 Task: Look for space in Vyatskiye Polyany, Russia from 1st August, 2023 to 5th August, 2023 for 1 adult in price range Rs.6000 to Rs.15000. Place can be entire place with 1  bedroom having 1 bed and 1 bathroom. Property type can be house, flat, guest house. Amenities needed are: wifi. Booking option can be shelf check-in. Required host language is English.
Action: Mouse moved to (429, 107)
Screenshot: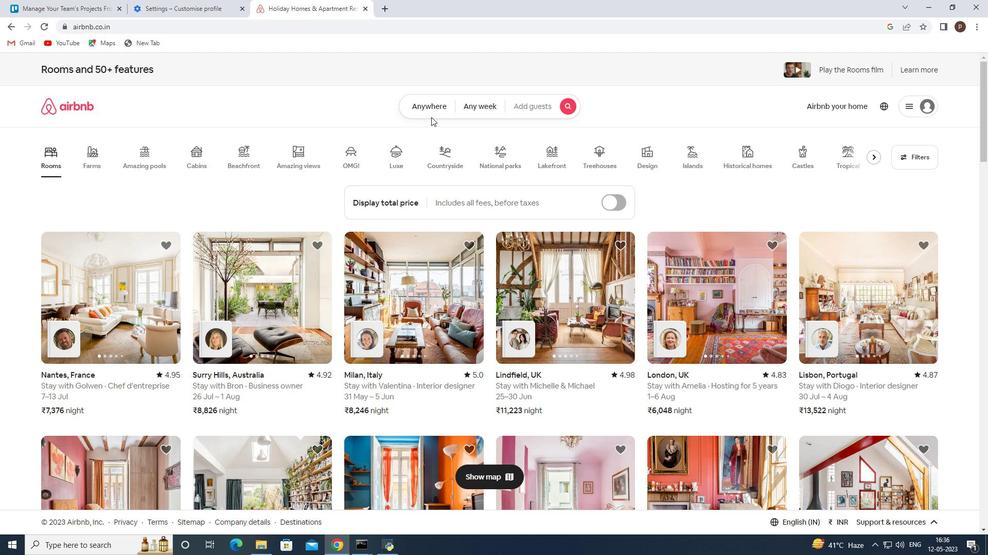 
Action: Mouse pressed left at (429, 107)
Screenshot: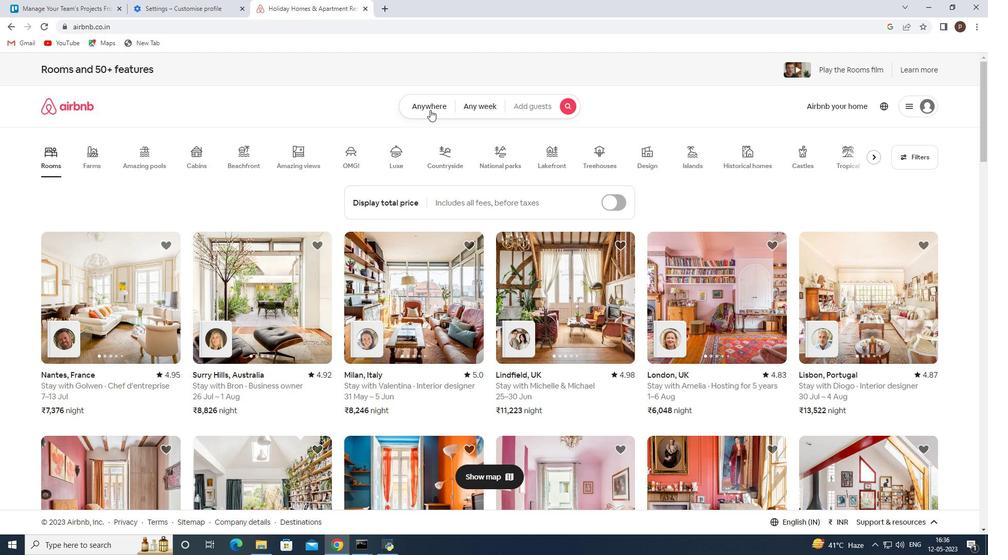 
Action: Mouse moved to (348, 146)
Screenshot: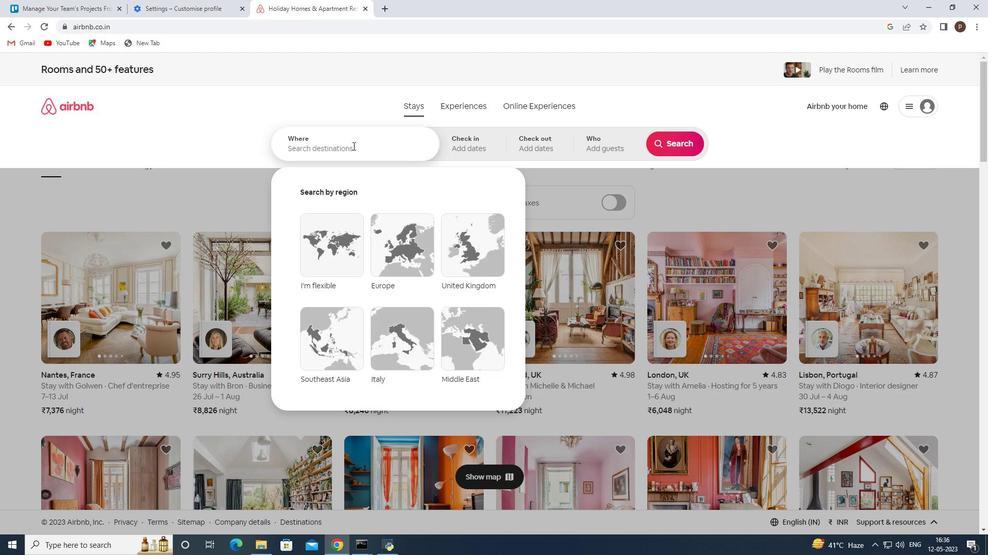 
Action: Mouse pressed left at (348, 146)
Screenshot: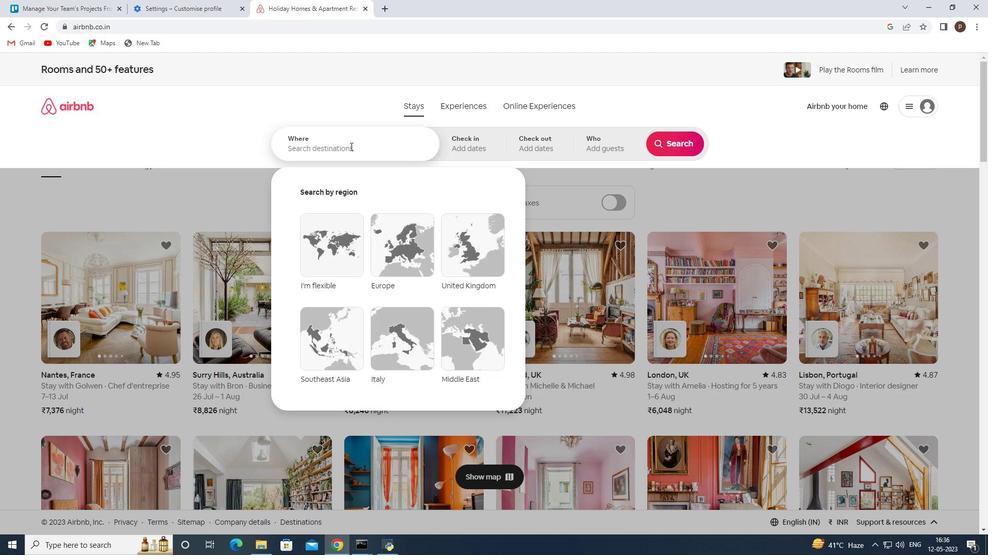 
Action: Key pressed <Key.caps_lock>V<Key.caps_lock>yatskiye<Key.space><Key.caps_lock>P<Key.caps_lock>olyany,<Key.space><Key.caps_lock>R<Key.caps_lock>ussia<Key.space><Key.enter>
Screenshot: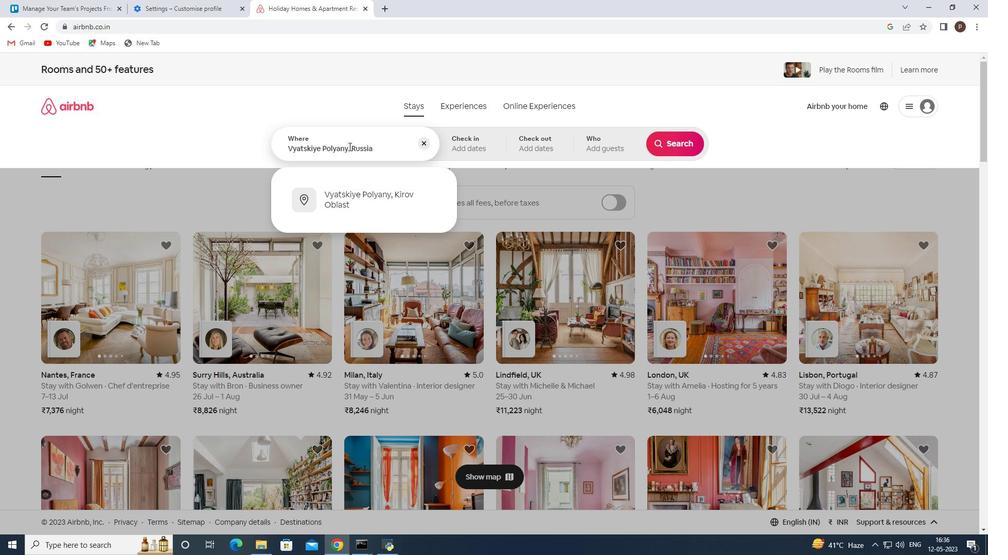 
Action: Mouse moved to (674, 224)
Screenshot: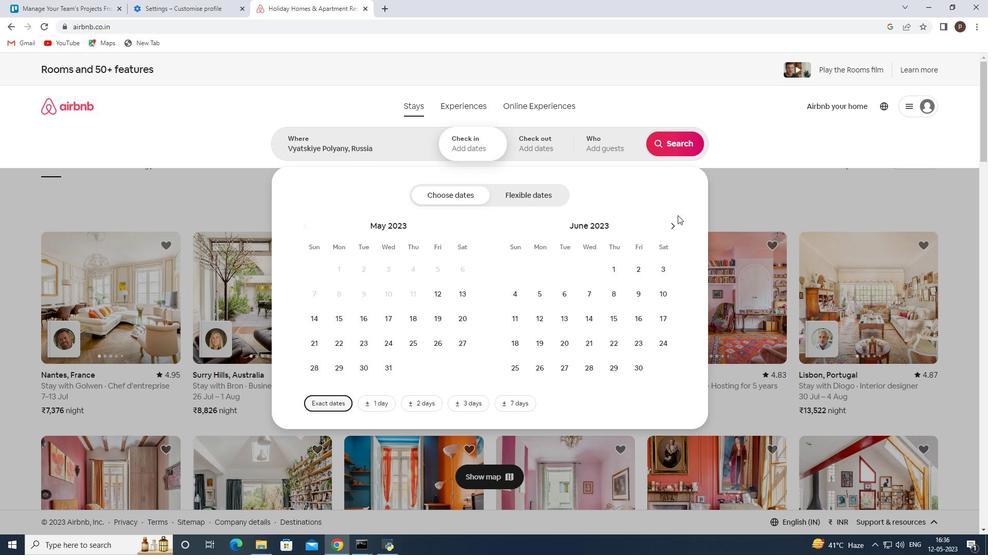 
Action: Mouse pressed left at (674, 224)
Screenshot: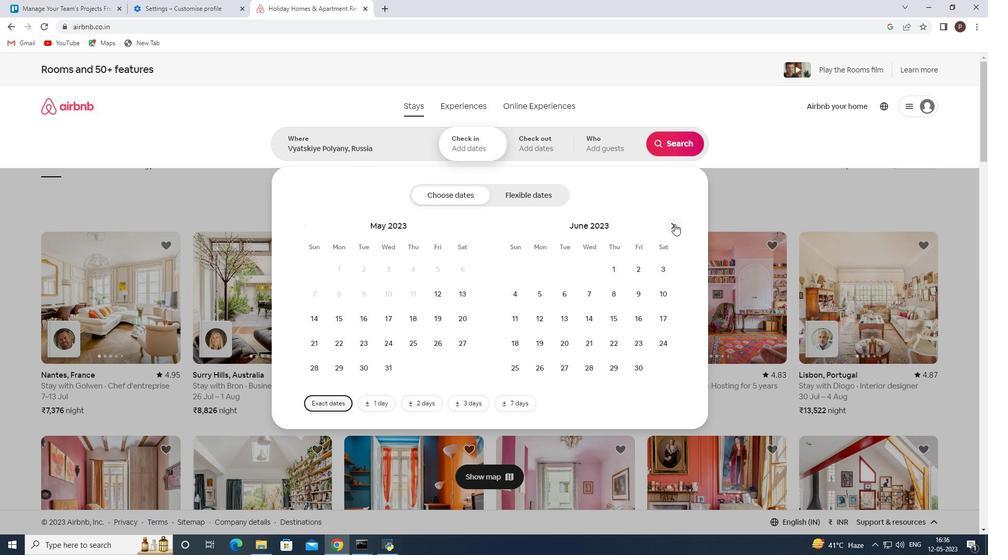 
Action: Mouse pressed left at (674, 224)
Screenshot: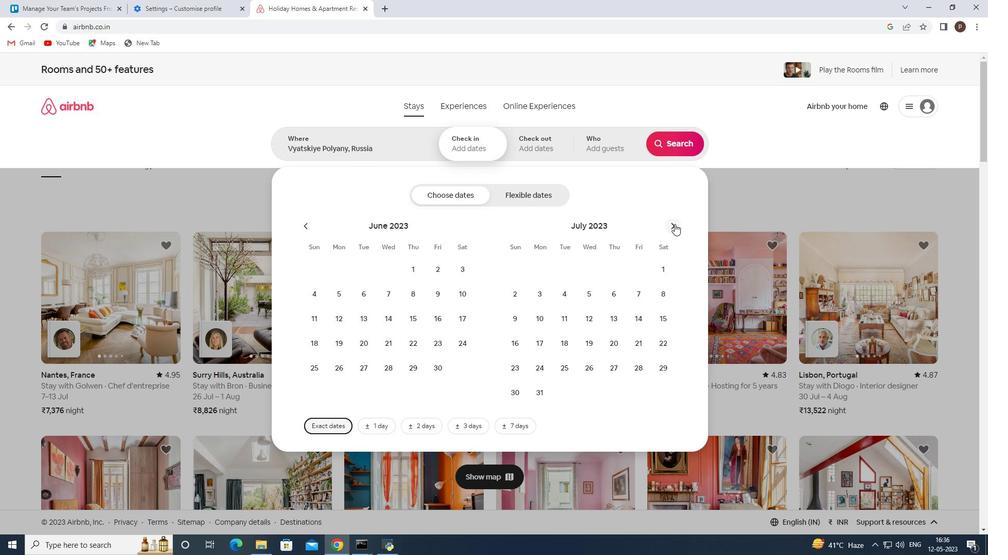 
Action: Mouse moved to (559, 265)
Screenshot: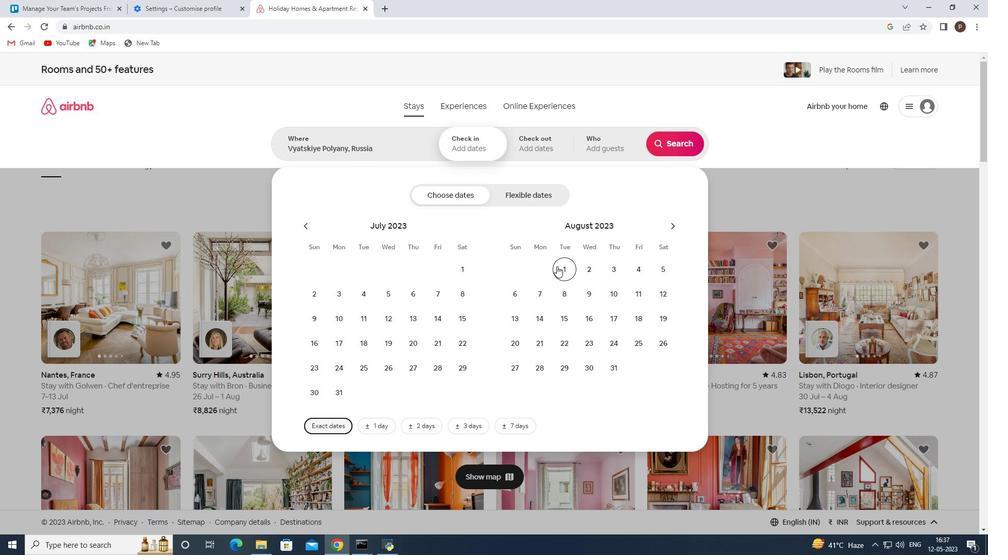 
Action: Mouse pressed left at (559, 265)
Screenshot: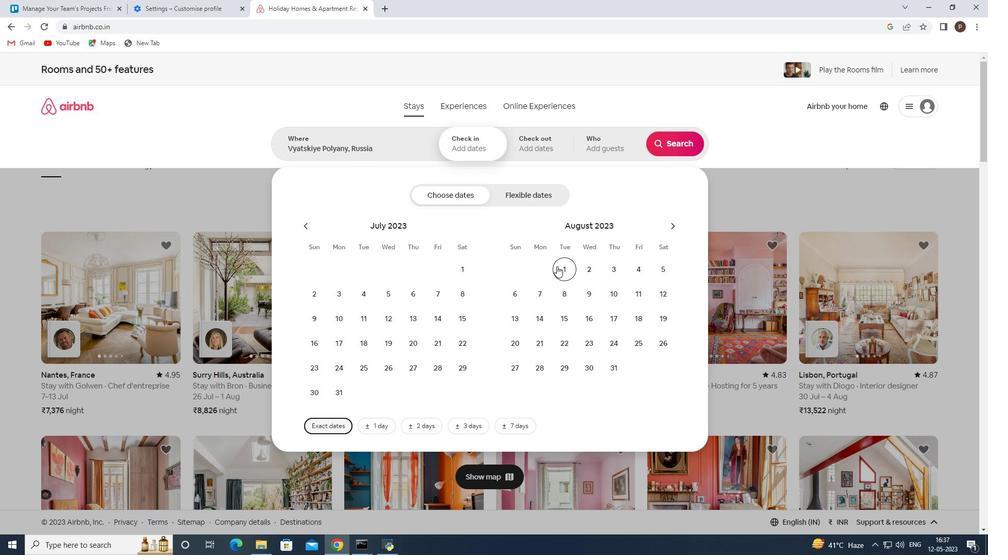 
Action: Mouse moved to (667, 268)
Screenshot: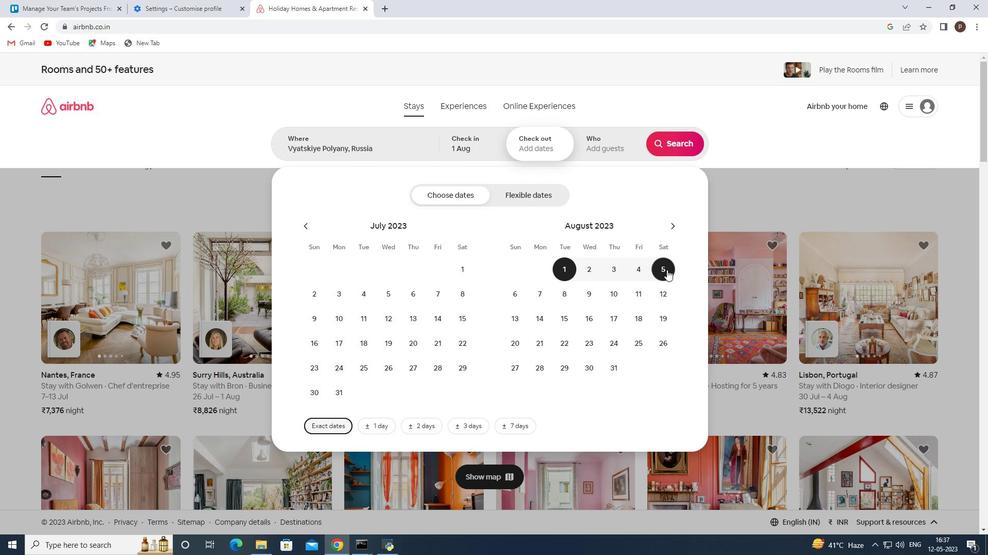 
Action: Mouse pressed left at (667, 268)
Screenshot: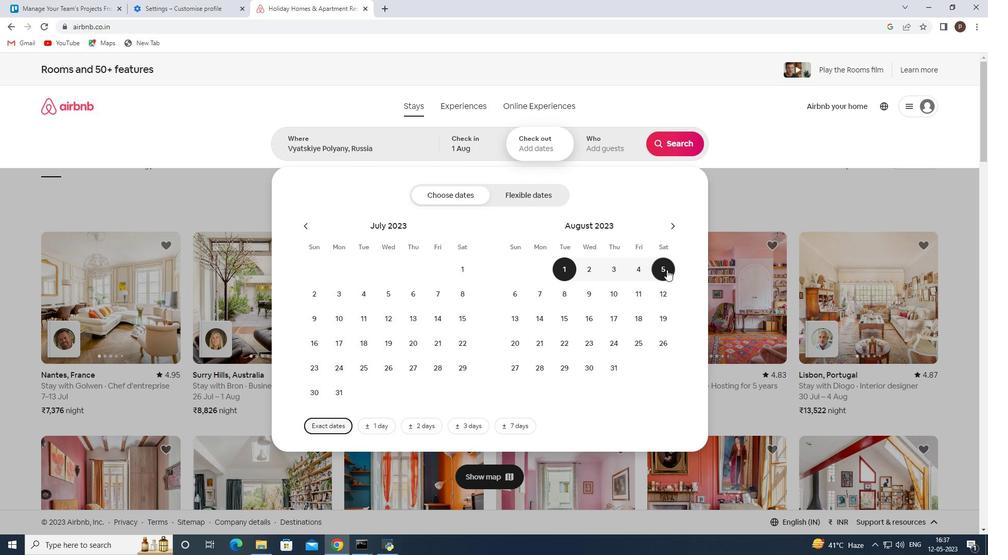 
Action: Mouse moved to (610, 143)
Screenshot: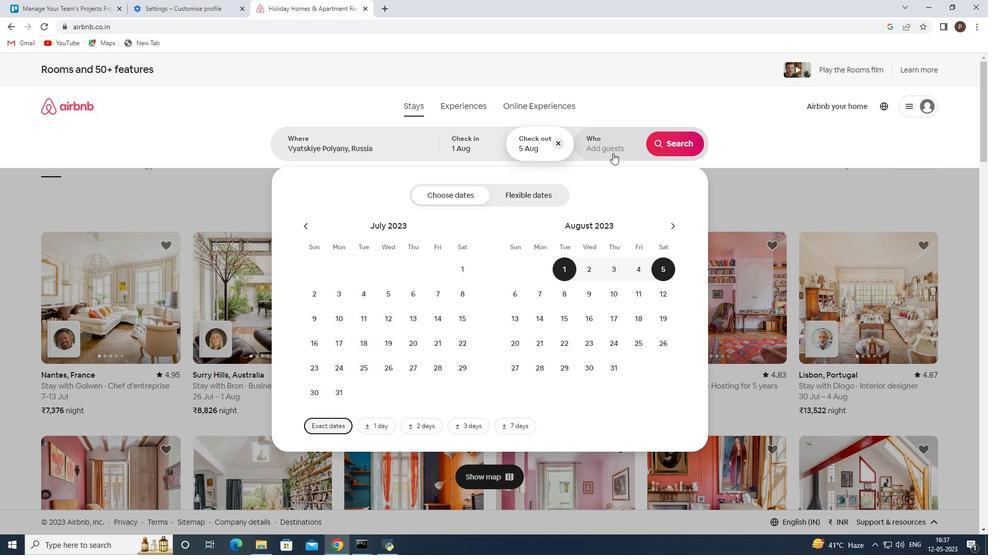 
Action: Mouse pressed left at (610, 143)
Screenshot: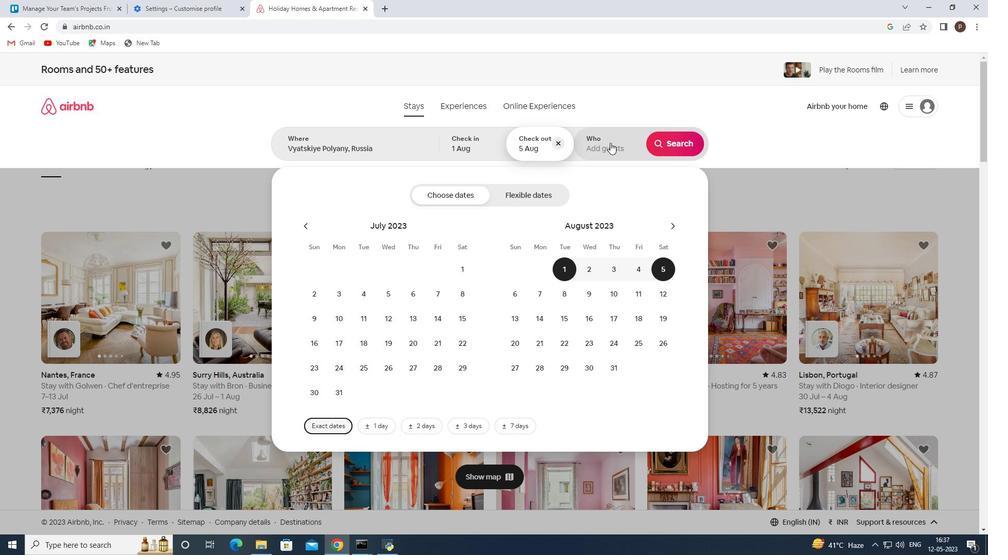
Action: Mouse moved to (682, 192)
Screenshot: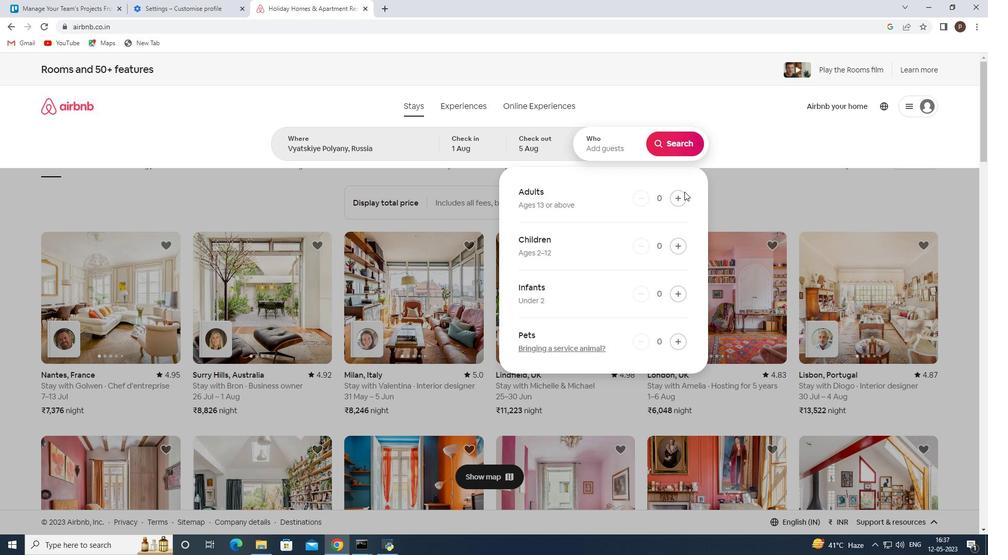 
Action: Mouse pressed left at (682, 192)
Screenshot: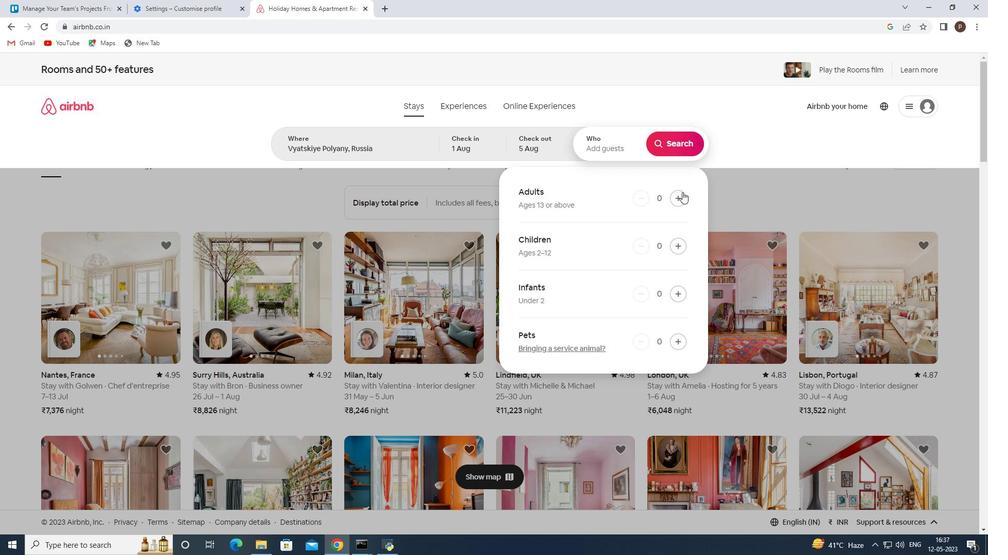 
Action: Mouse moved to (674, 142)
Screenshot: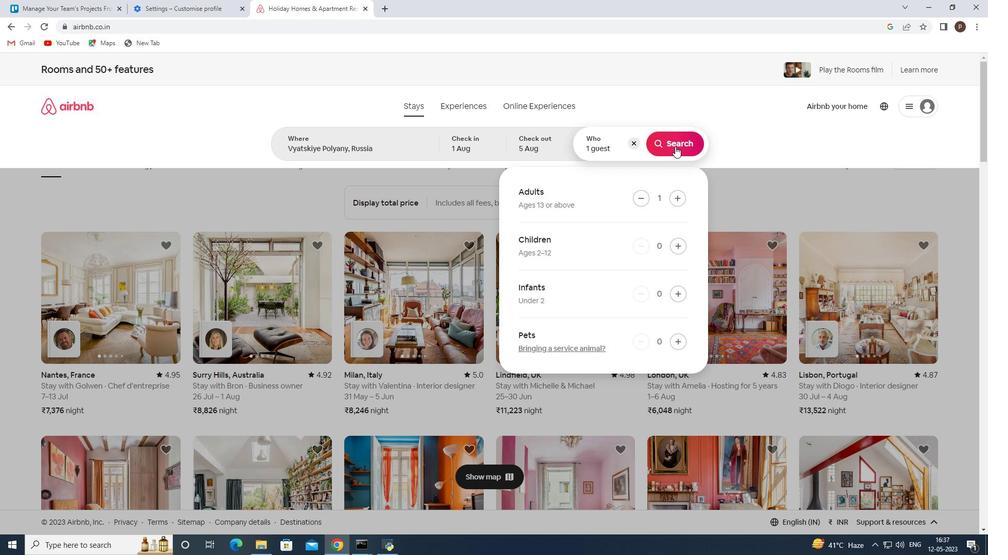 
Action: Mouse pressed left at (674, 142)
Screenshot: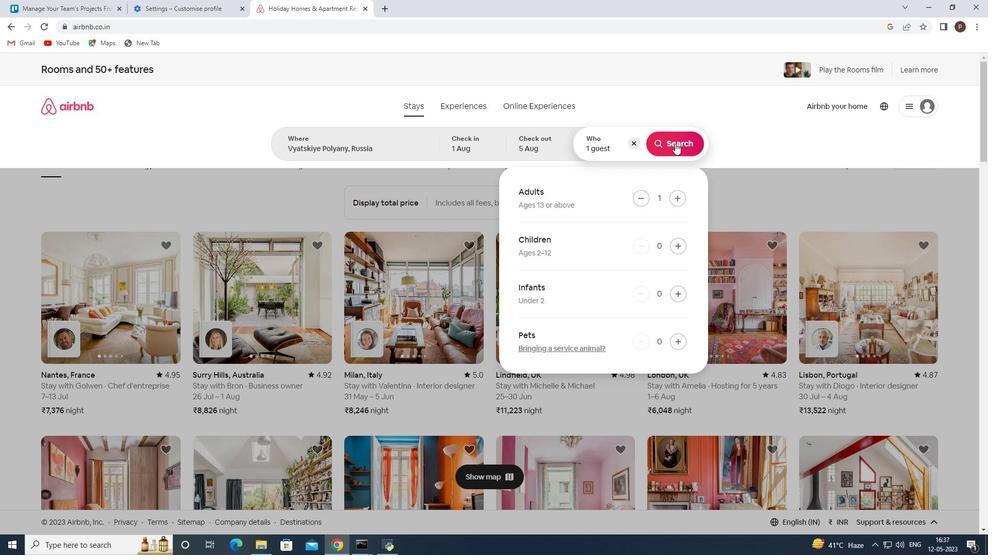 
Action: Mouse moved to (930, 107)
Screenshot: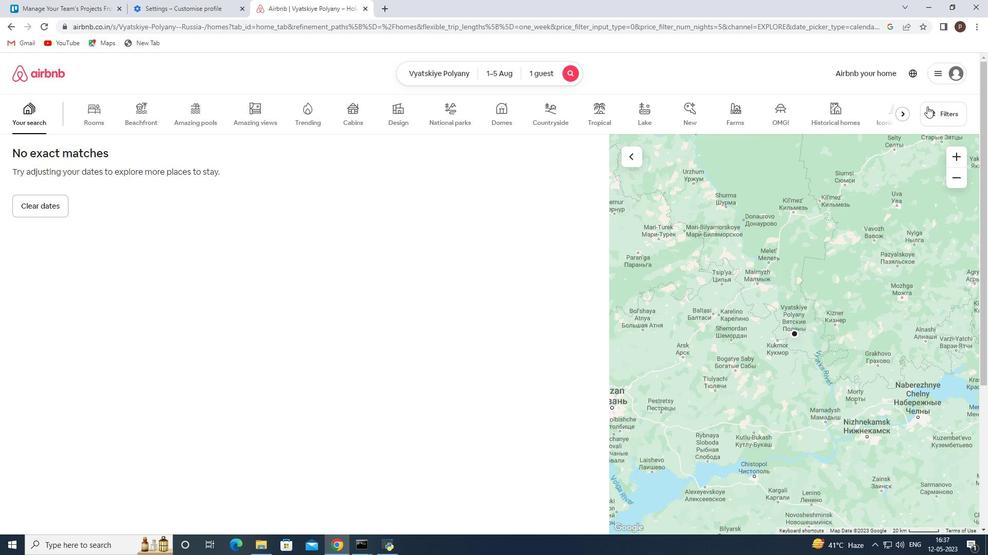 
Action: Mouse pressed left at (930, 107)
Screenshot: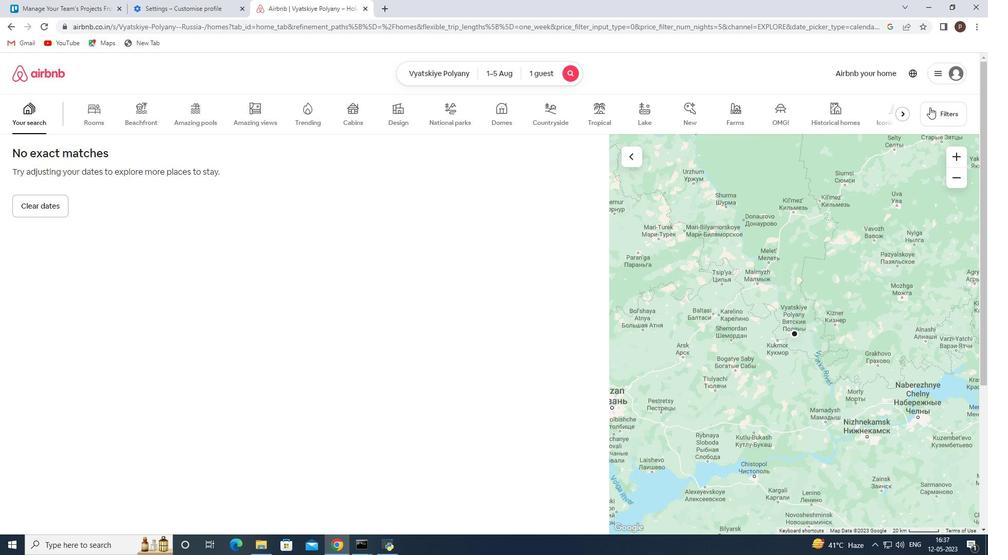
Action: Mouse moved to (341, 370)
Screenshot: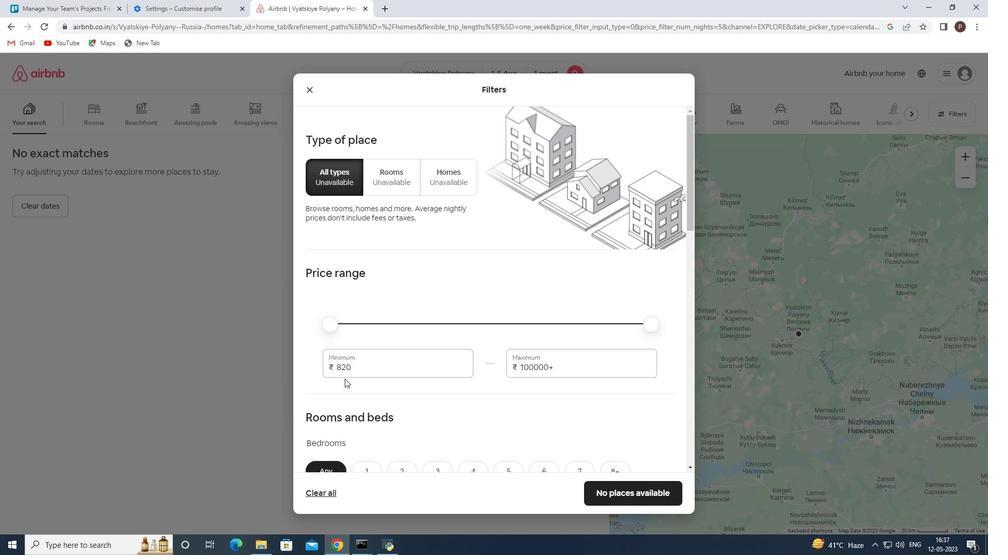 
Action: Mouse pressed left at (341, 370)
Screenshot: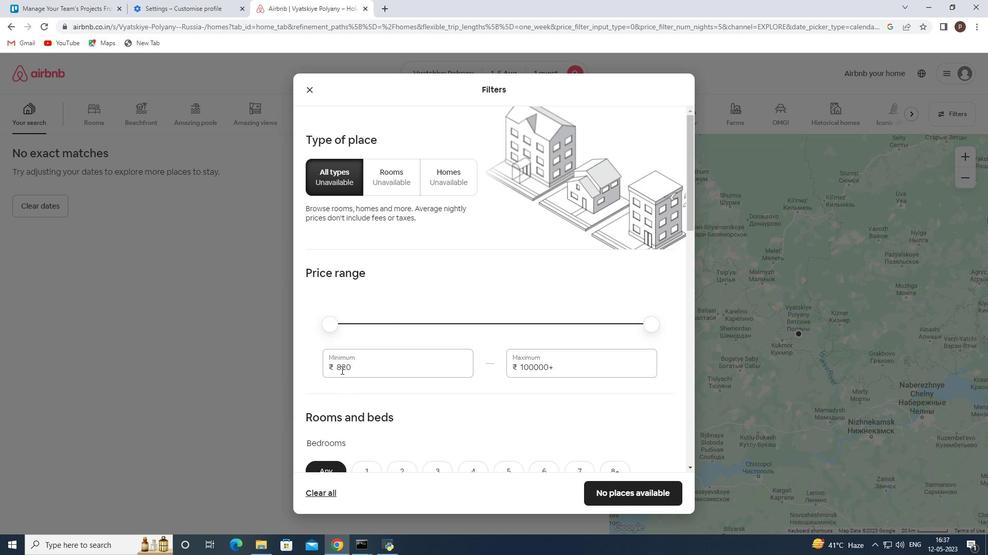 
Action: Mouse pressed left at (341, 370)
Screenshot: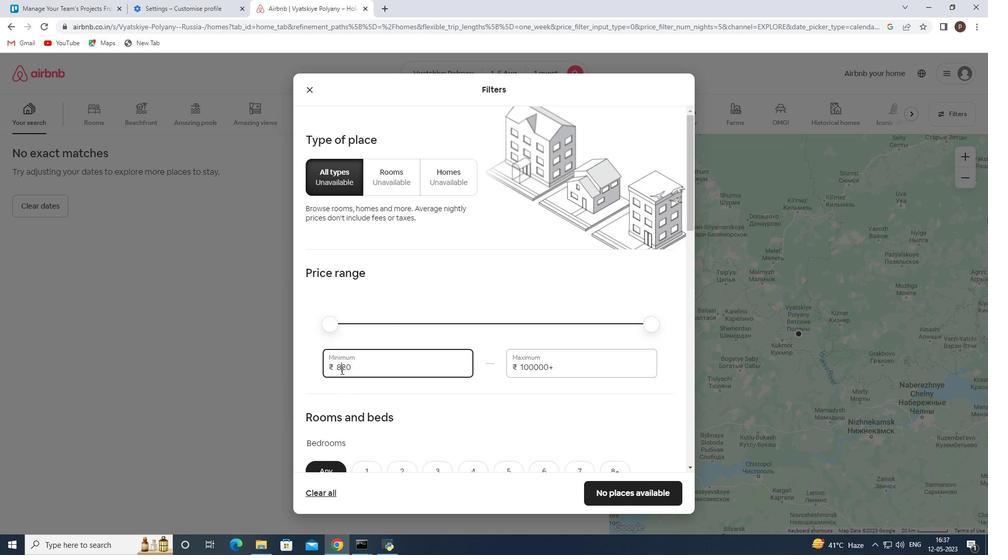
Action: Key pressed 6000<Key.tab>15000
Screenshot: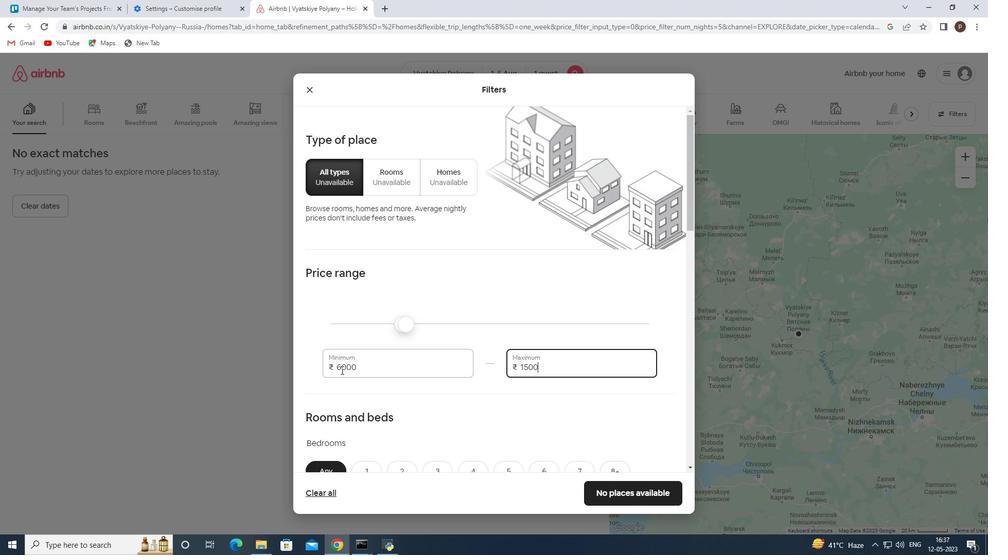 
Action: Mouse scrolled (341, 370) with delta (0, 0)
Screenshot: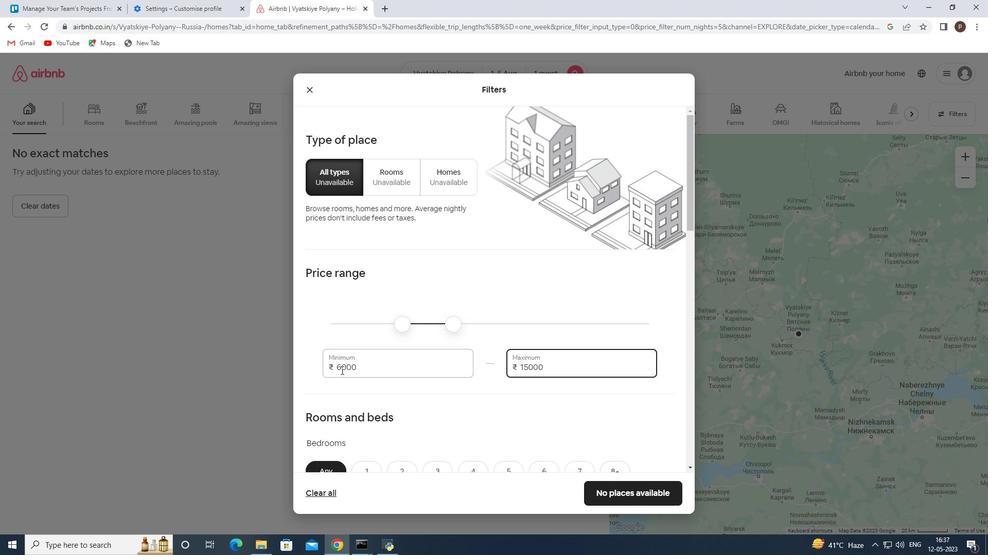
Action: Mouse moved to (391, 337)
Screenshot: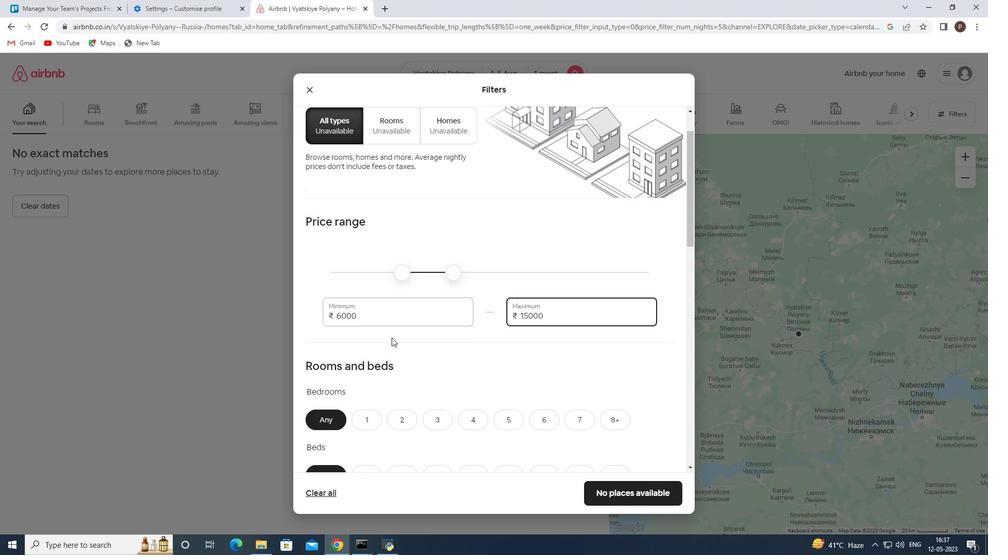 
Action: Mouse scrolled (391, 336) with delta (0, 0)
Screenshot: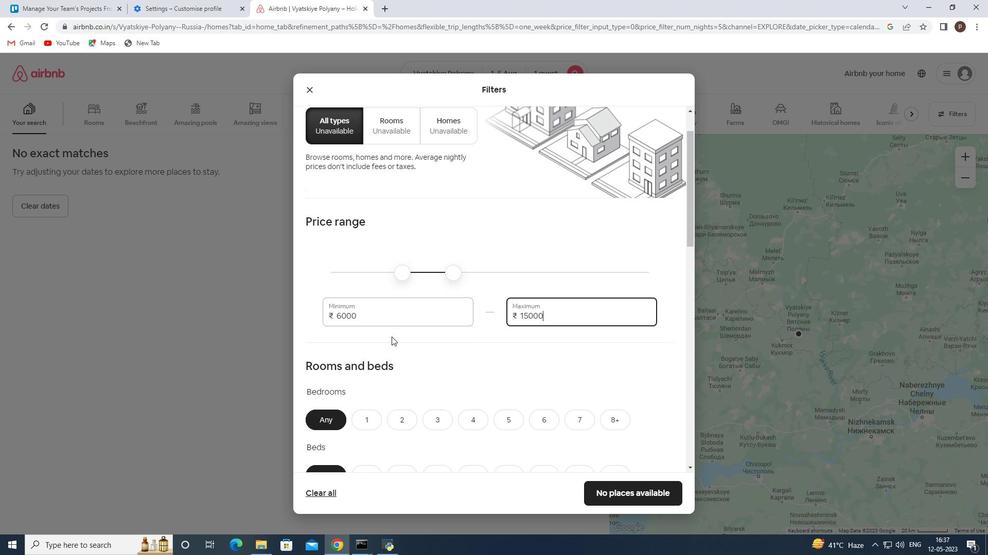 
Action: Mouse scrolled (391, 336) with delta (0, 0)
Screenshot: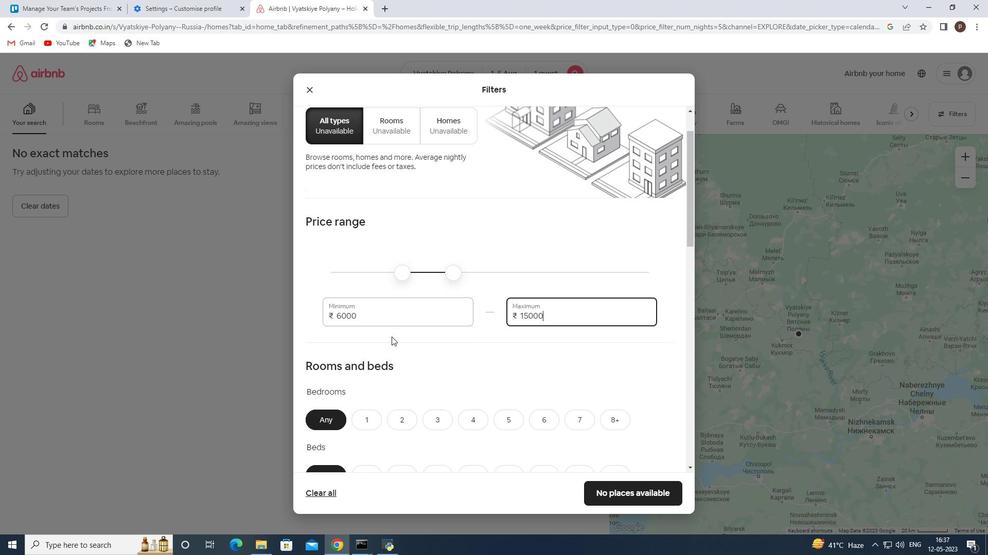 
Action: Mouse moved to (369, 318)
Screenshot: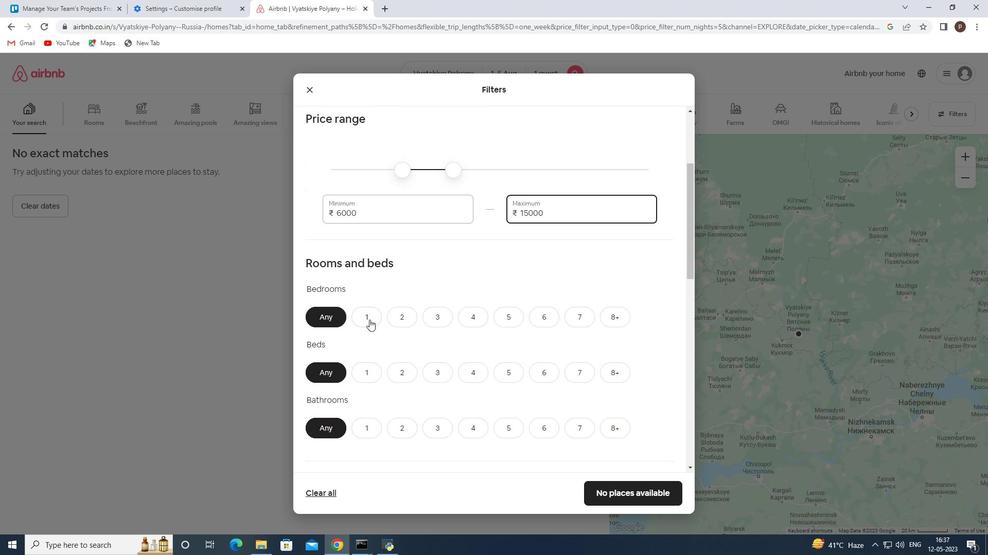 
Action: Mouse pressed left at (369, 318)
Screenshot: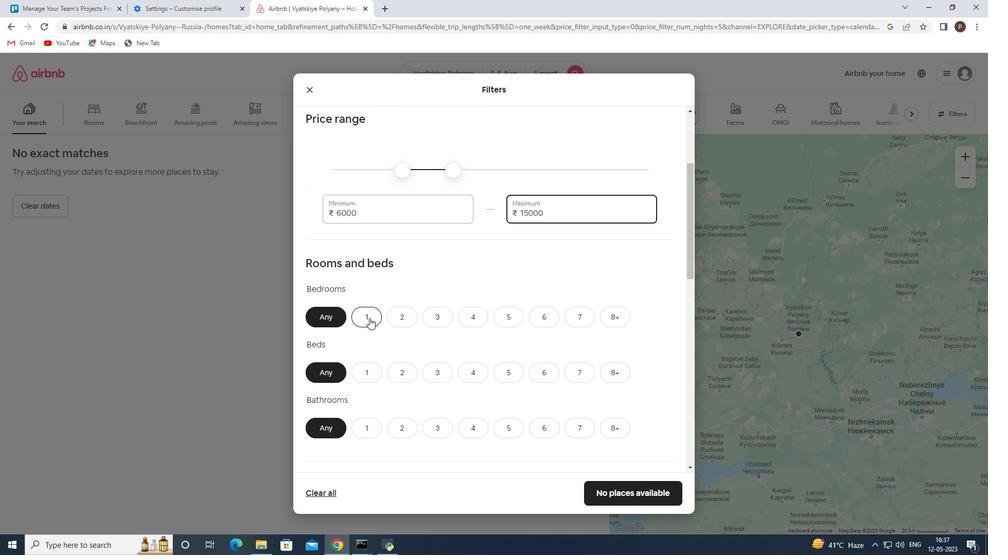 
Action: Mouse moved to (363, 374)
Screenshot: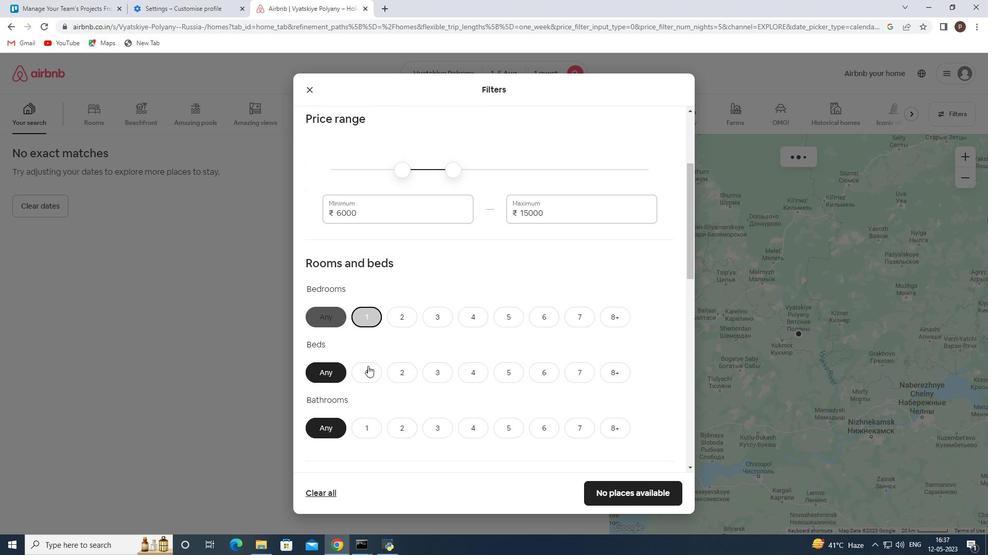 
Action: Mouse pressed left at (363, 374)
Screenshot: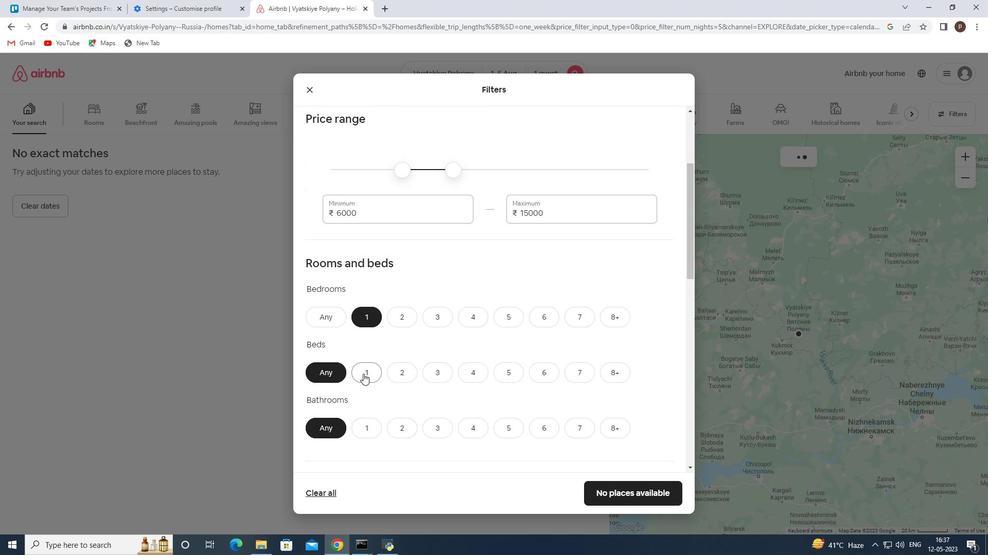 
Action: Mouse moved to (369, 425)
Screenshot: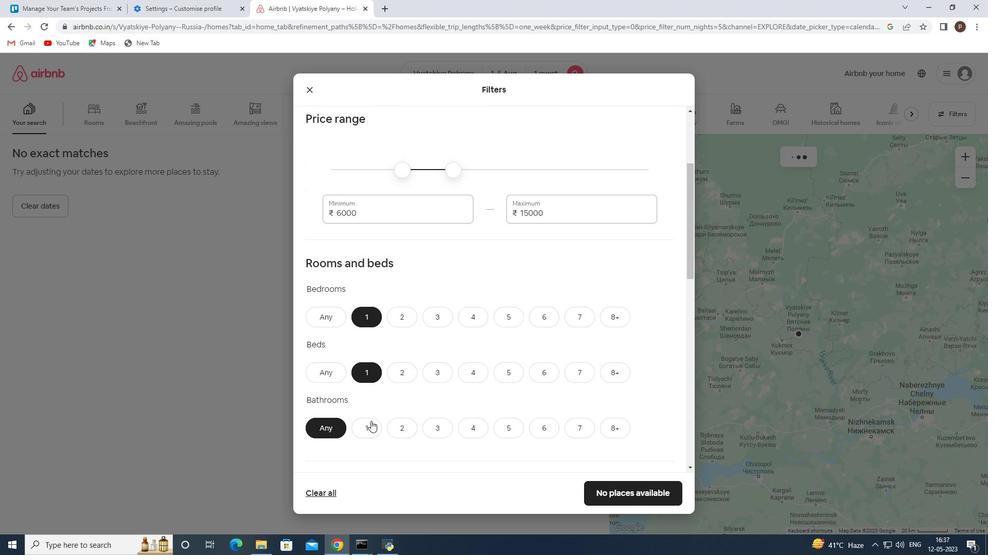 
Action: Mouse pressed left at (369, 425)
Screenshot: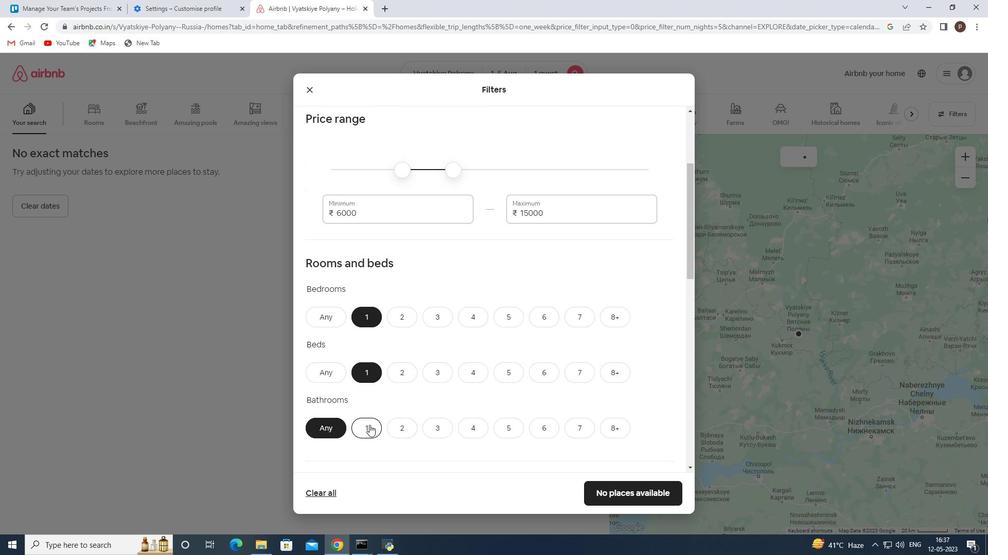 
Action: Mouse moved to (369, 425)
Screenshot: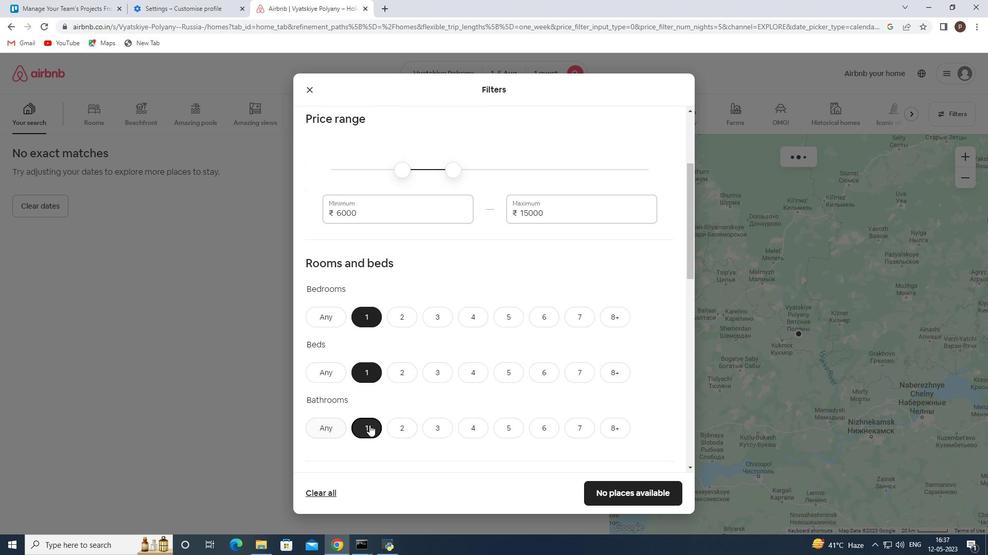 
Action: Mouse scrolled (369, 425) with delta (0, 0)
Screenshot: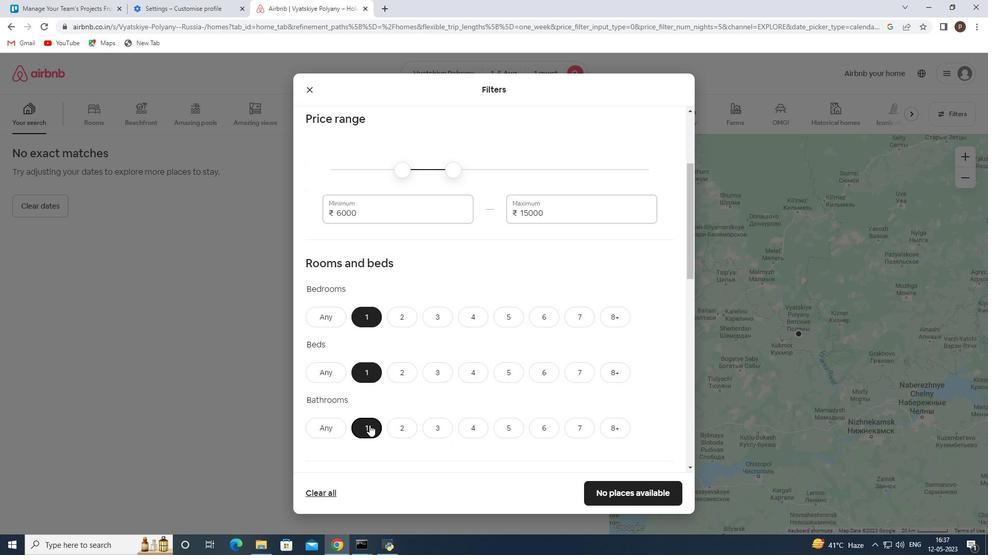 
Action: Mouse scrolled (369, 425) with delta (0, 0)
Screenshot: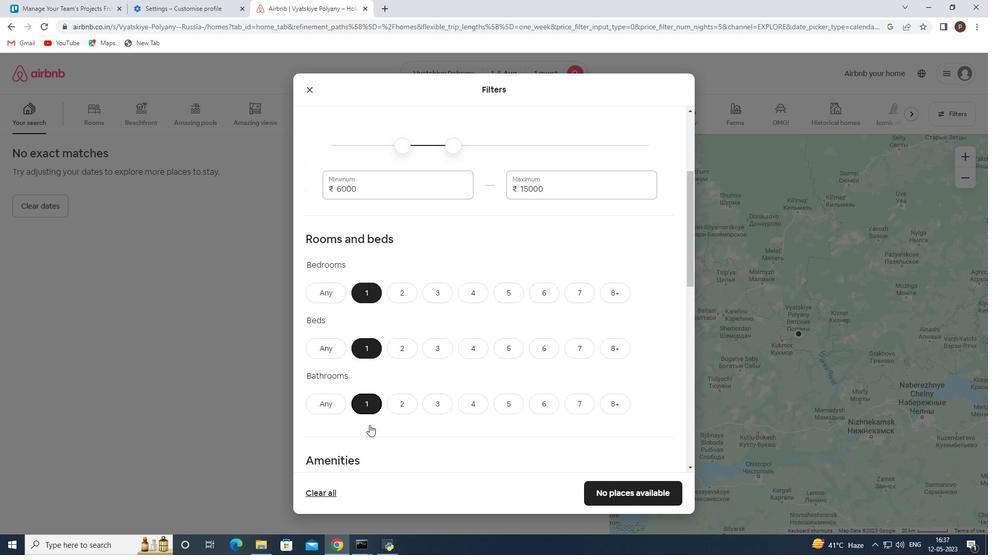 
Action: Mouse moved to (408, 383)
Screenshot: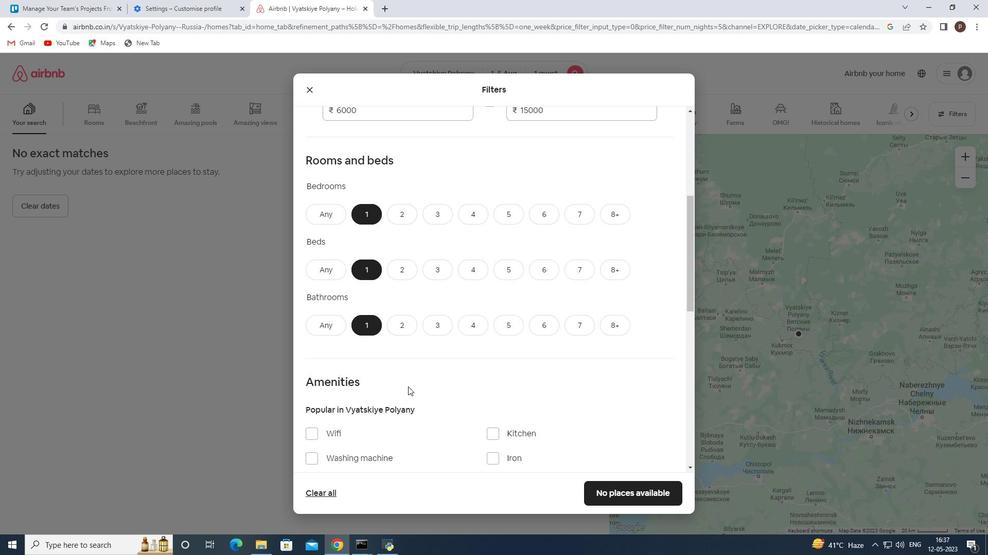 
Action: Mouse scrolled (408, 382) with delta (0, 0)
Screenshot: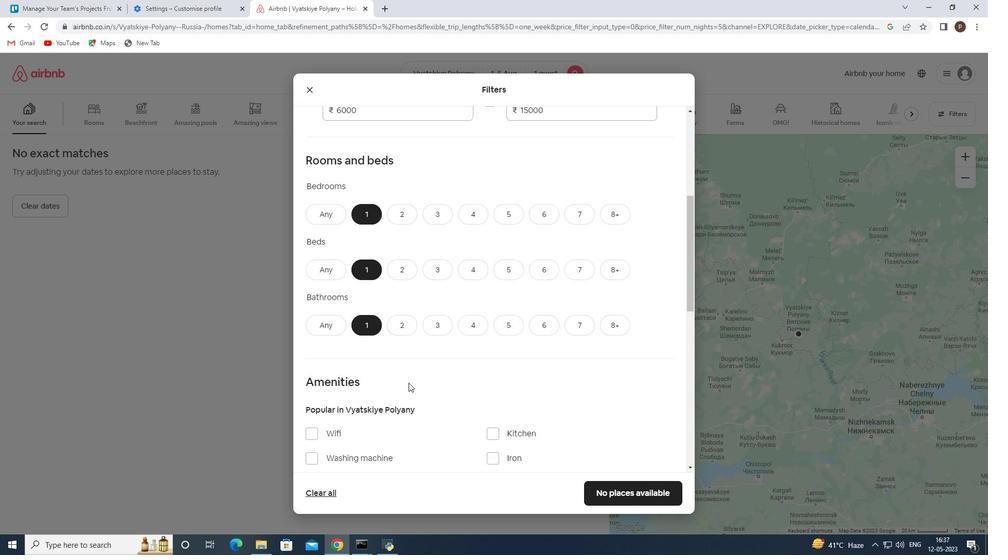 
Action: Mouse moved to (409, 378)
Screenshot: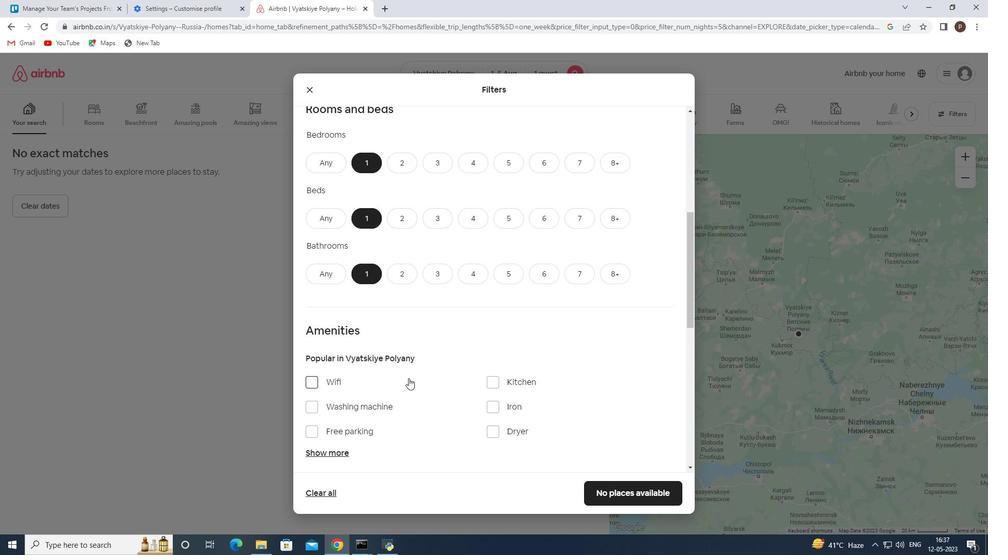 
Action: Mouse scrolled (409, 377) with delta (0, 0)
Screenshot: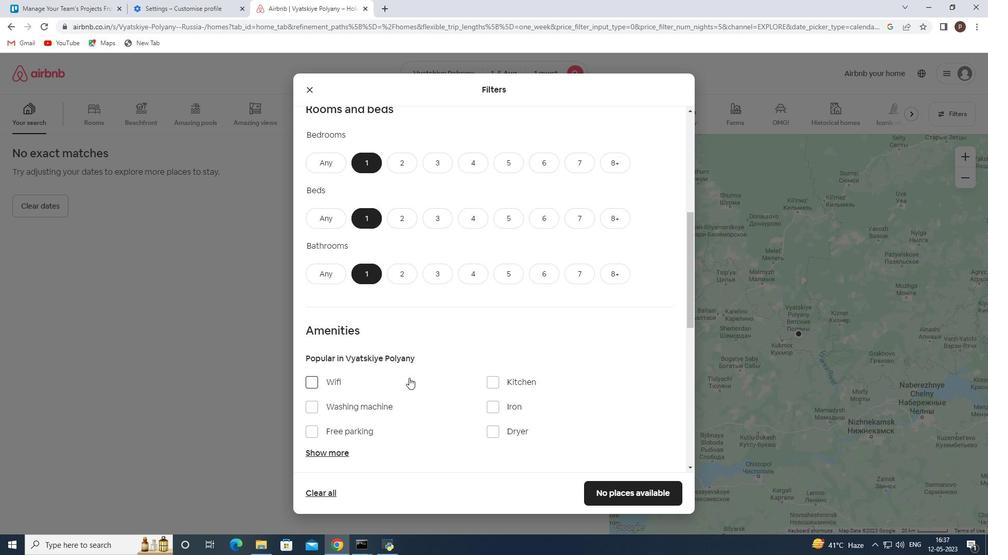 
Action: Mouse moved to (313, 333)
Screenshot: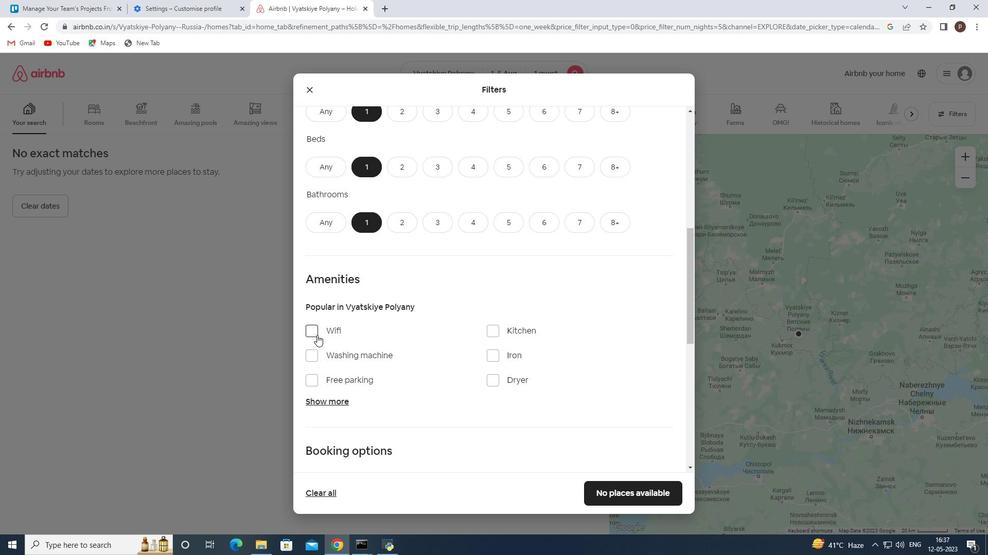 
Action: Mouse pressed left at (313, 333)
Screenshot: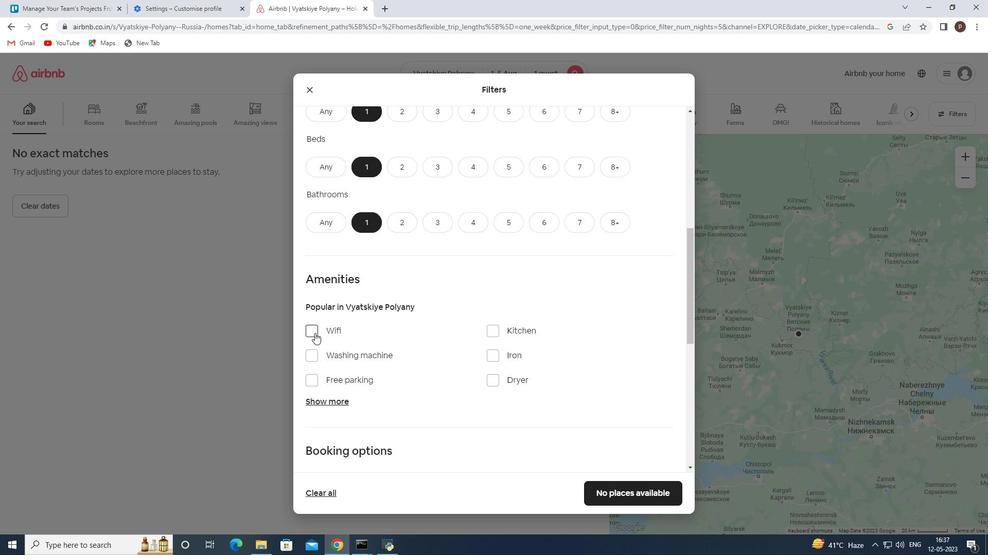 
Action: Mouse moved to (431, 393)
Screenshot: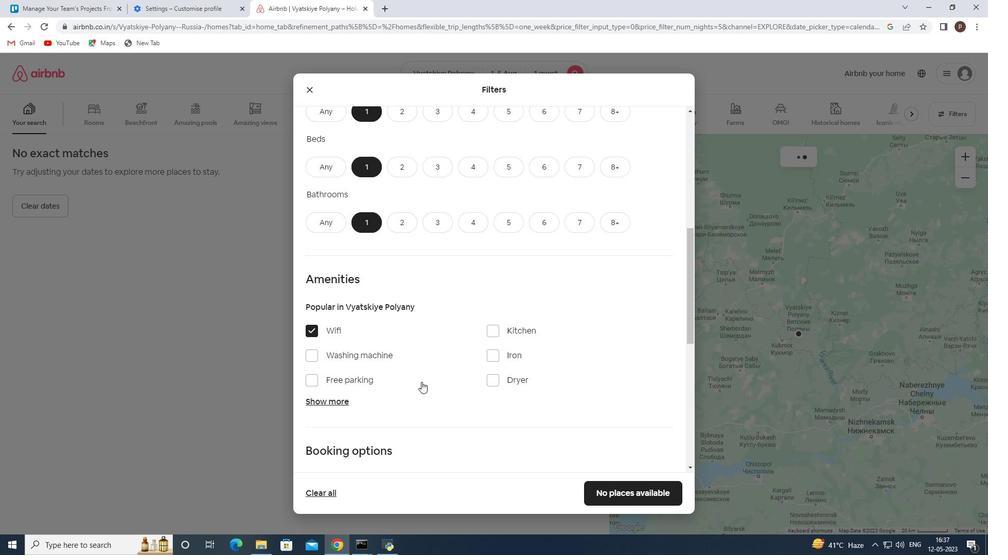 
Action: Mouse scrolled (431, 392) with delta (0, 0)
Screenshot: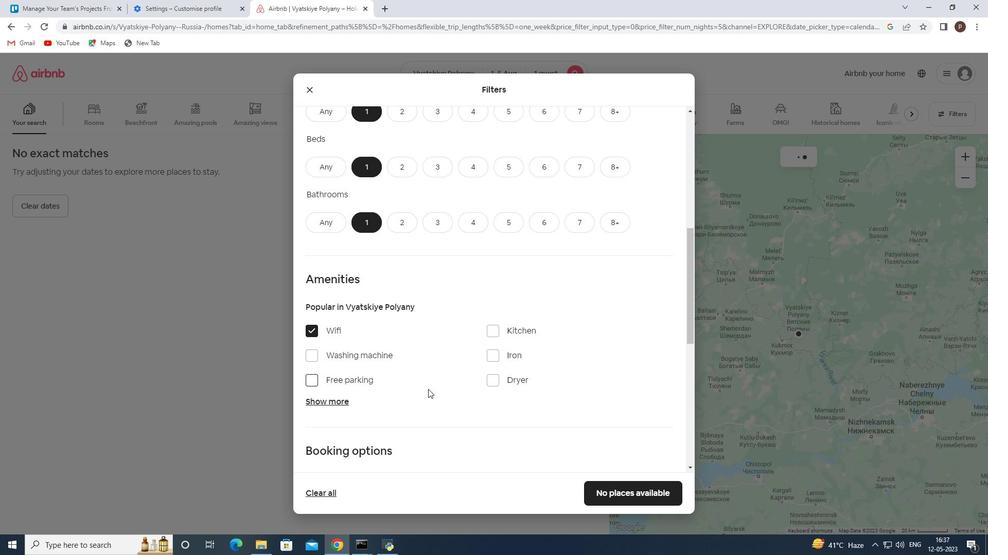 
Action: Mouse scrolled (431, 392) with delta (0, 0)
Screenshot: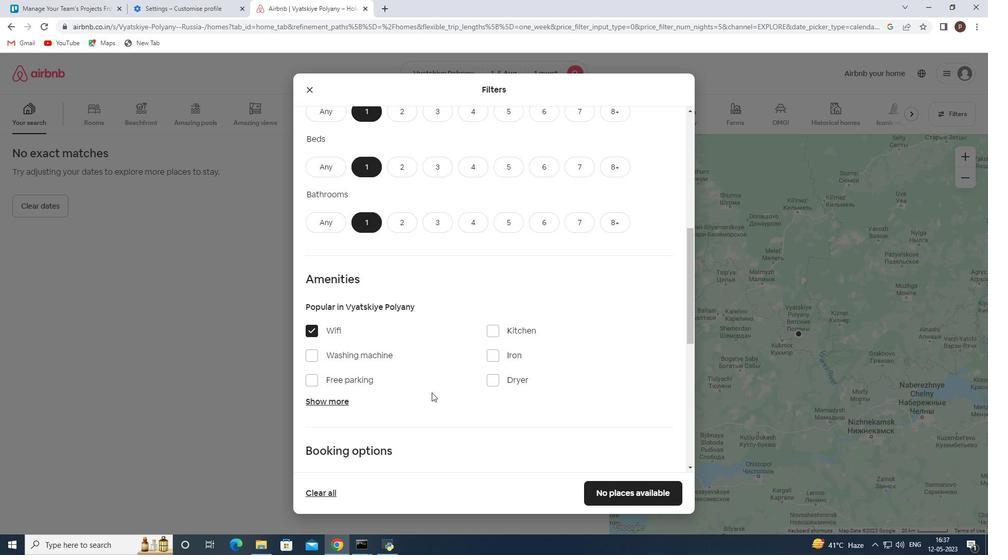 
Action: Mouse moved to (431, 393)
Screenshot: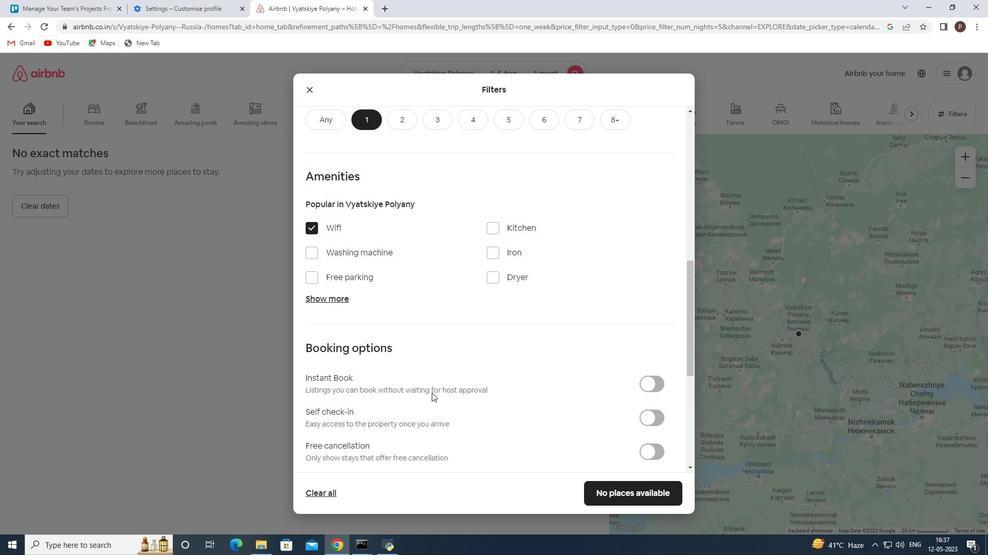 
Action: Mouse scrolled (431, 392) with delta (0, 0)
Screenshot: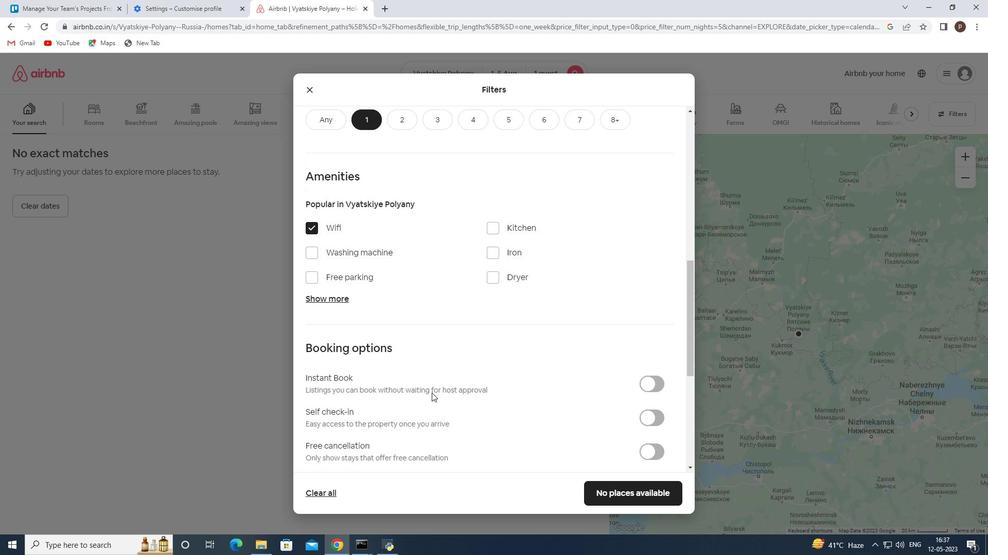 
Action: Mouse moved to (439, 389)
Screenshot: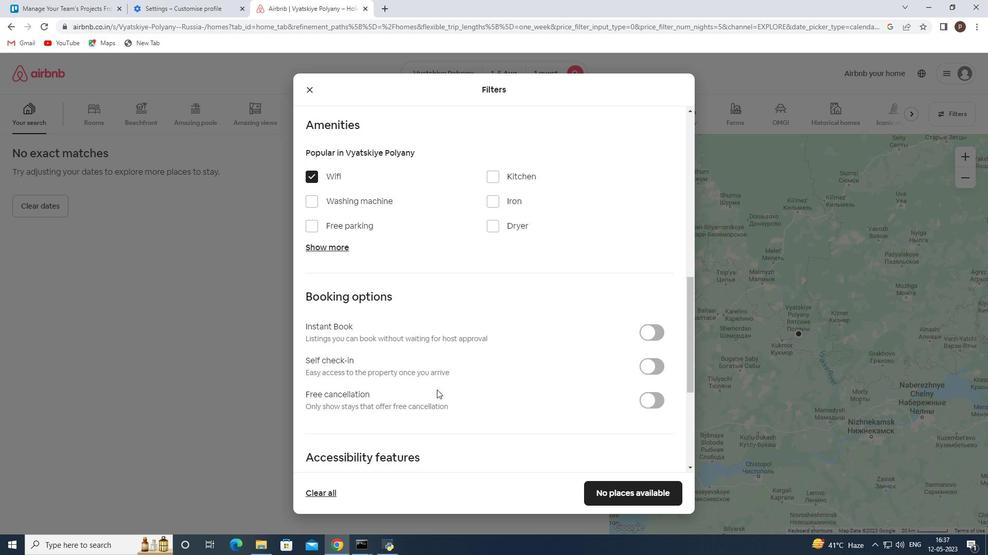 
Action: Mouse scrolled (439, 389) with delta (0, 0)
Screenshot: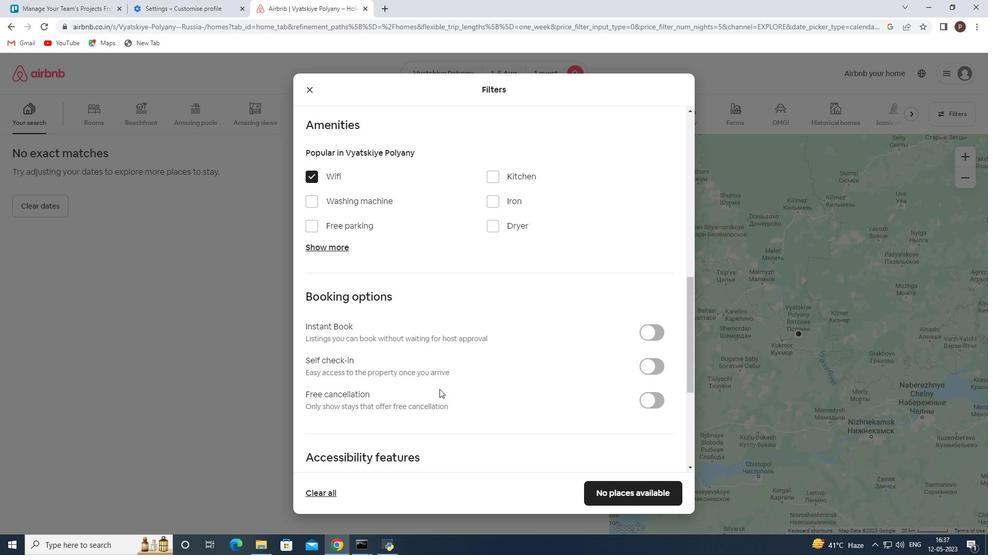 
Action: Mouse moved to (649, 315)
Screenshot: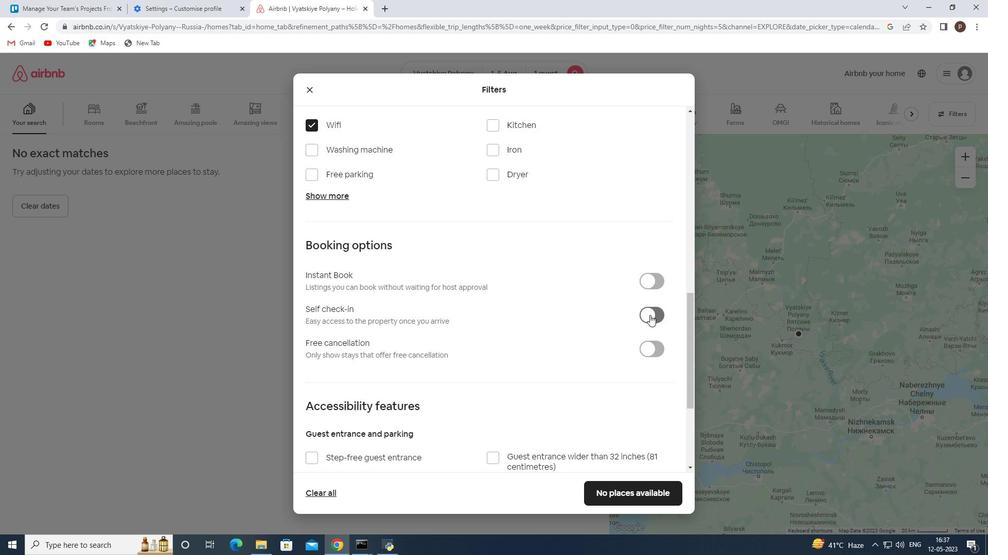 
Action: Mouse pressed left at (649, 315)
Screenshot: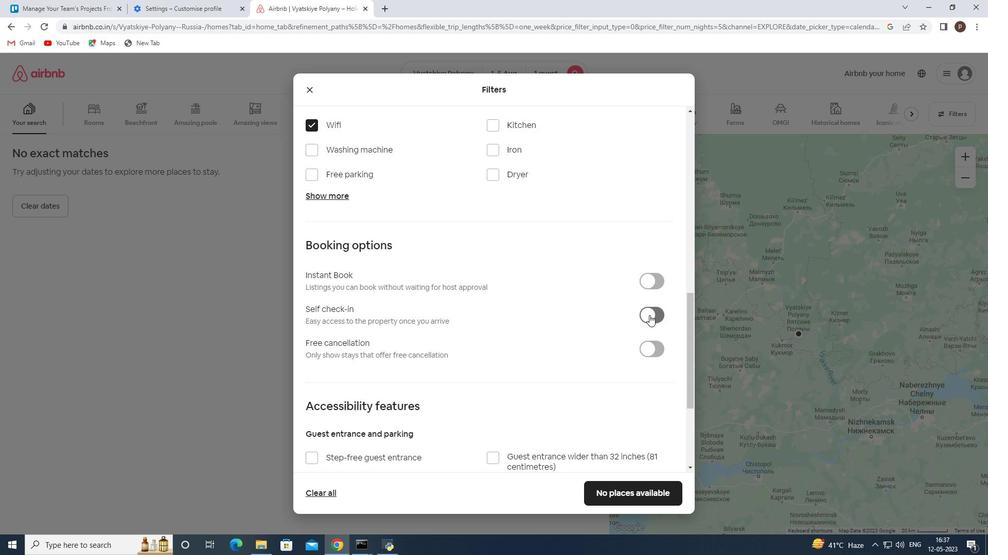 
Action: Mouse moved to (503, 346)
Screenshot: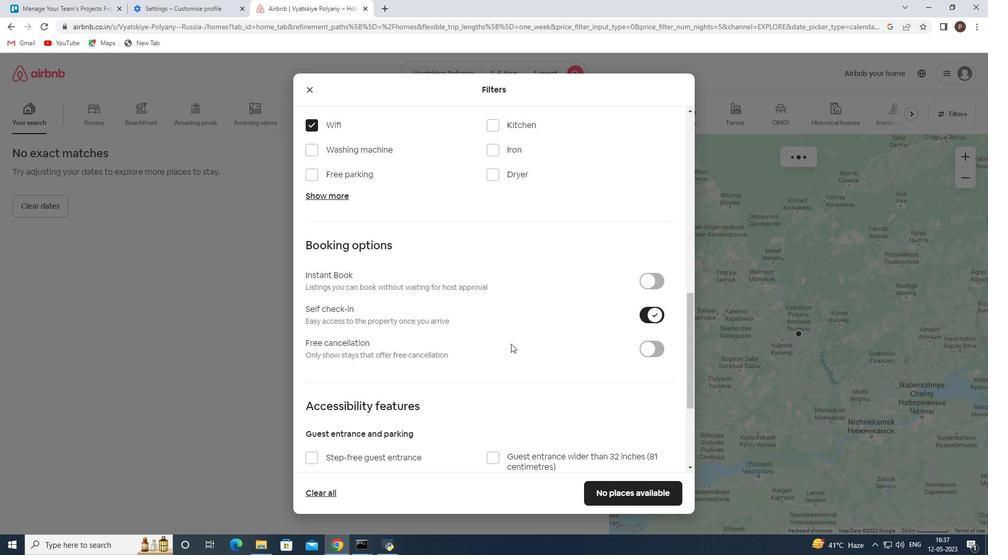 
Action: Mouse scrolled (503, 345) with delta (0, 0)
Screenshot: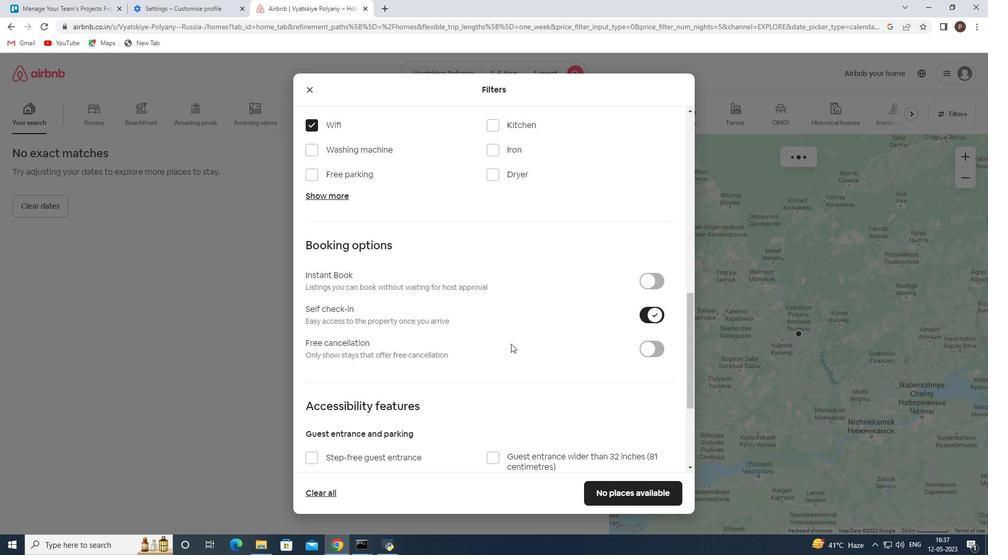 
Action: Mouse moved to (501, 347)
Screenshot: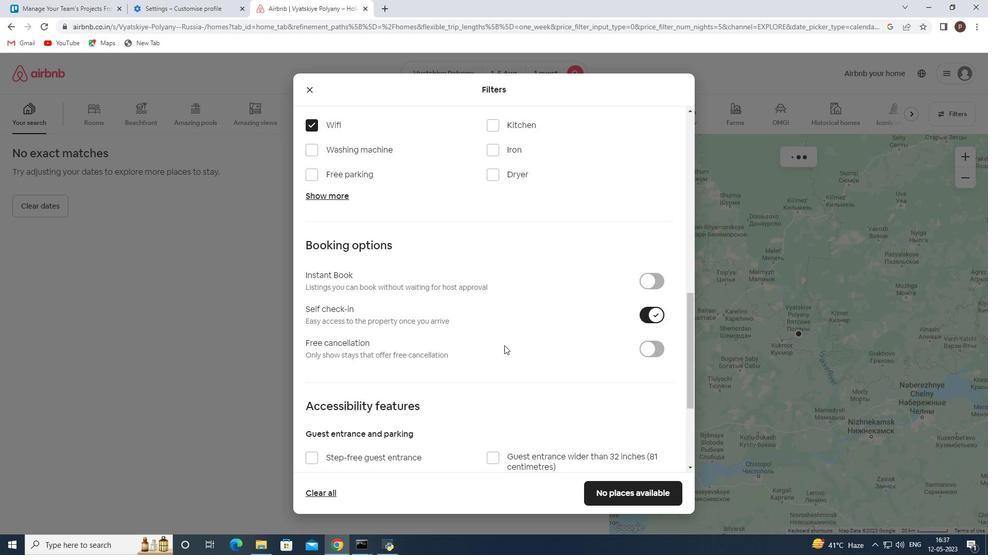 
Action: Mouse scrolled (501, 347) with delta (0, 0)
Screenshot: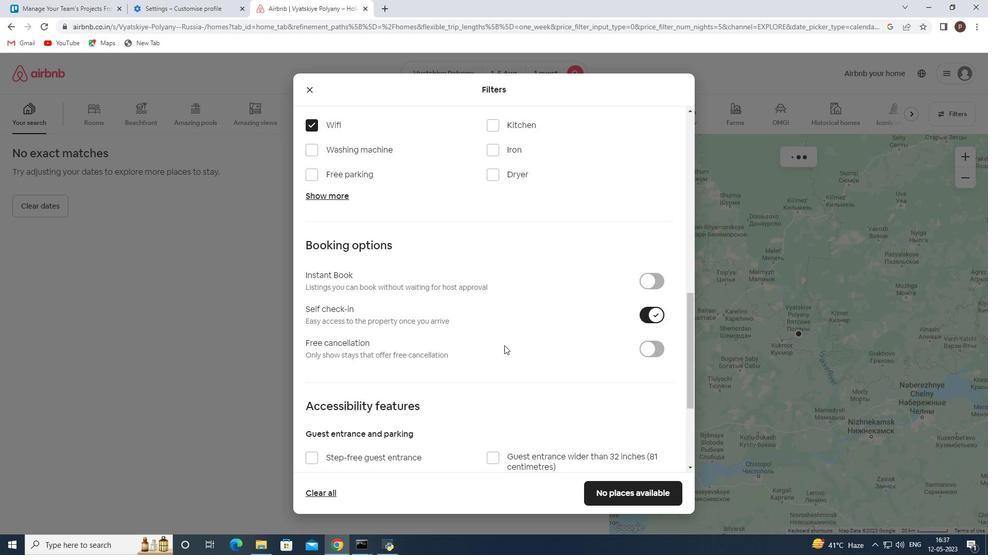
Action: Mouse moved to (499, 347)
Screenshot: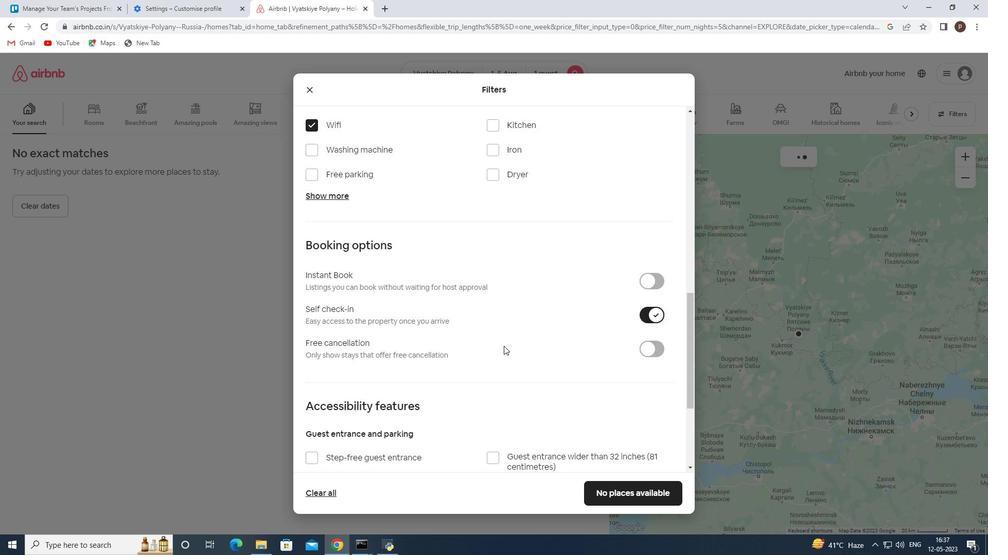 
Action: Mouse scrolled (499, 347) with delta (0, 0)
Screenshot: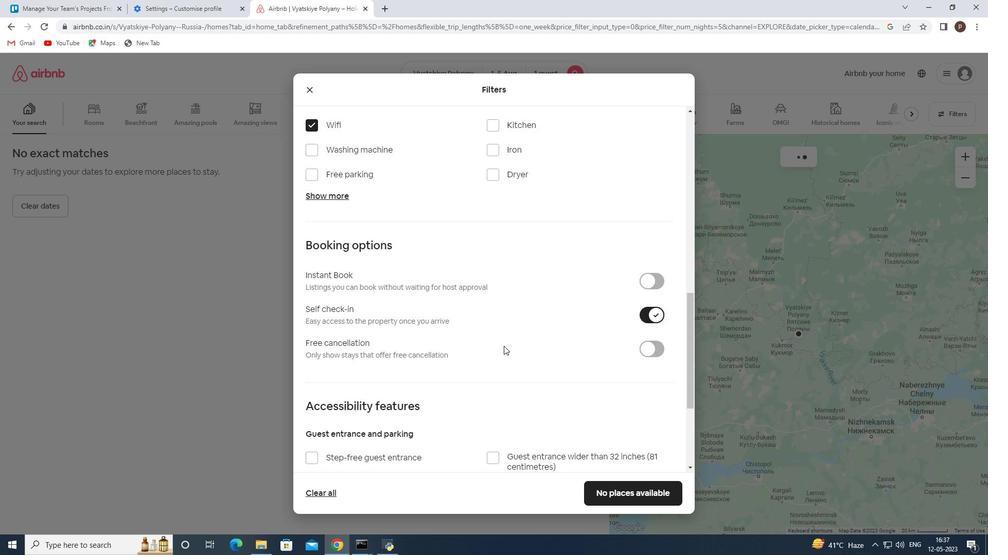 
Action: Mouse moved to (477, 352)
Screenshot: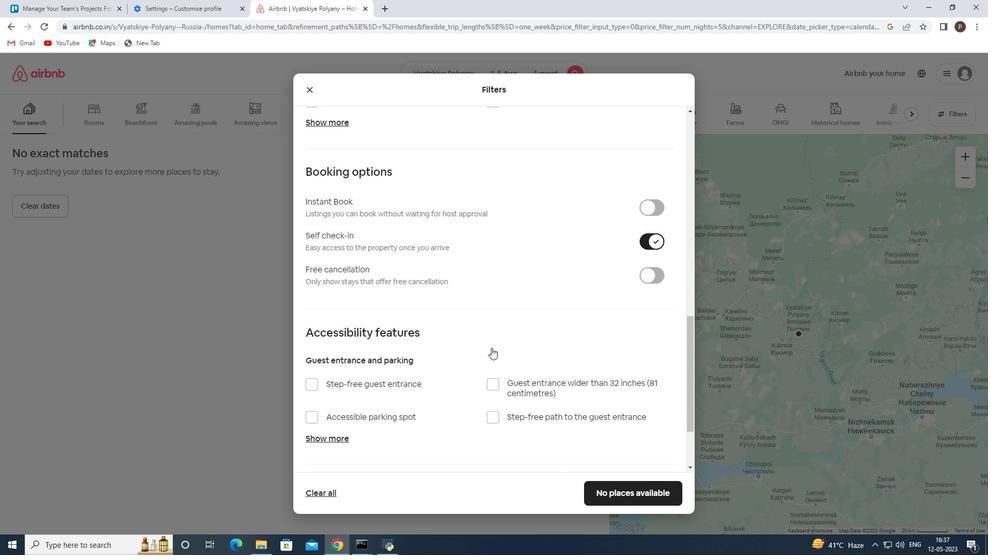 
Action: Mouse scrolled (477, 352) with delta (0, 0)
Screenshot: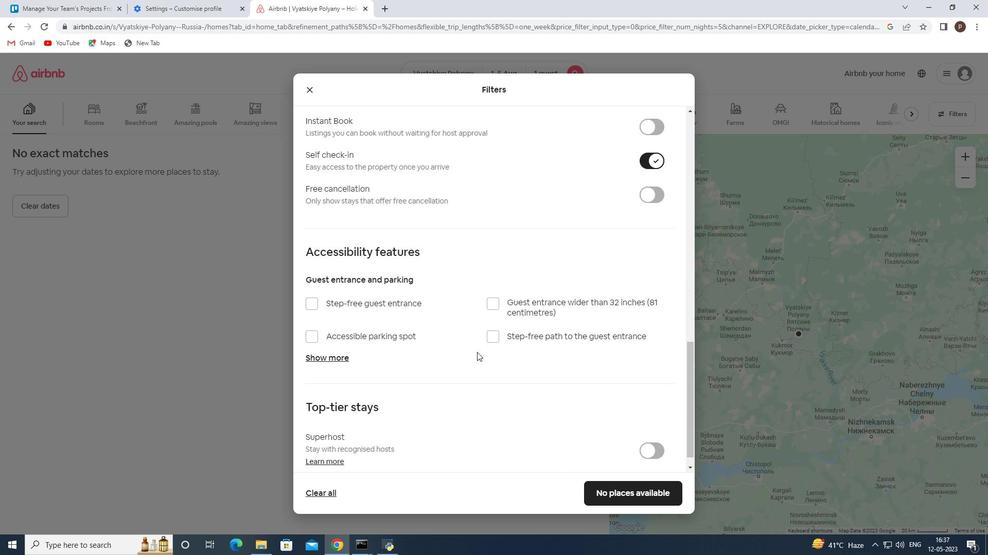 
Action: Mouse scrolled (477, 352) with delta (0, 0)
Screenshot: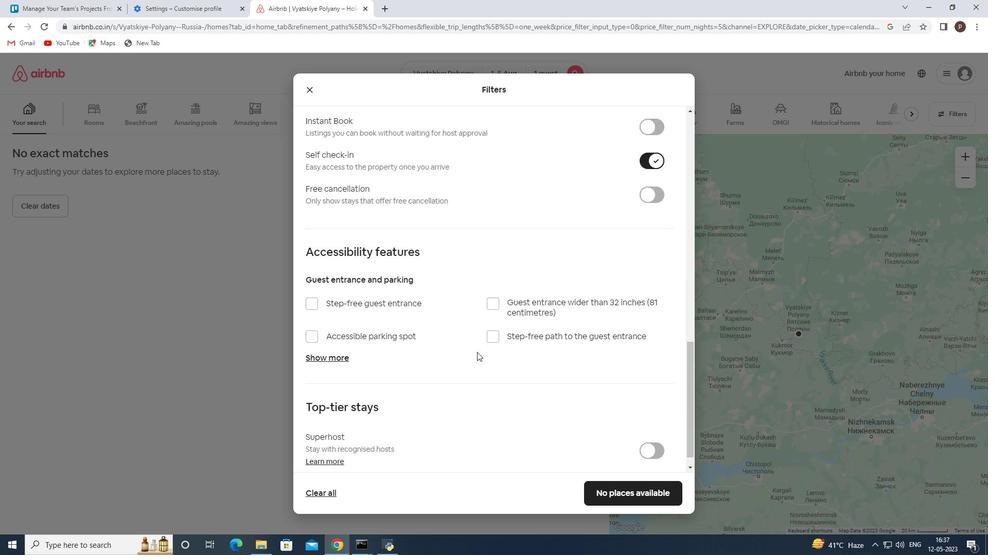 
Action: Mouse moved to (477, 353)
Screenshot: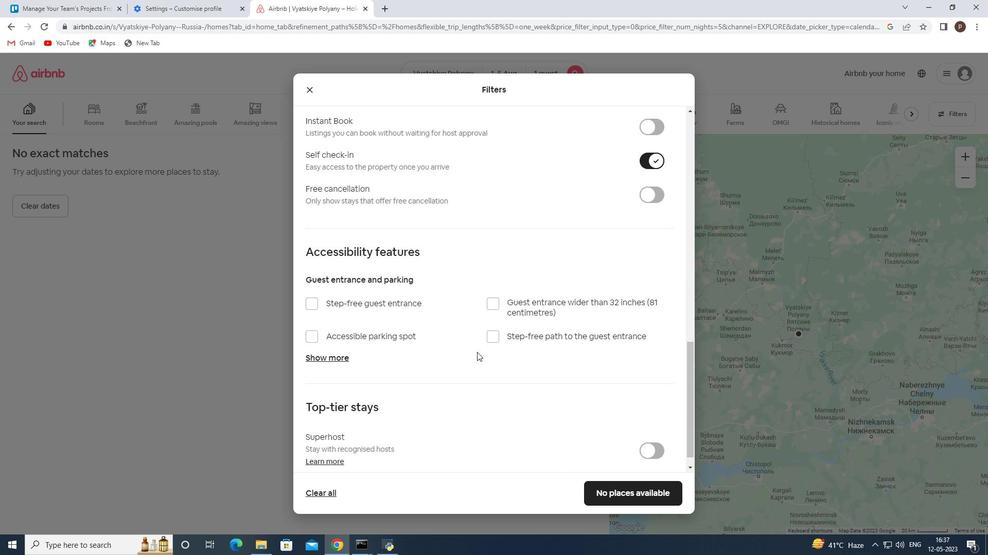 
Action: Mouse scrolled (477, 352) with delta (0, 0)
Screenshot: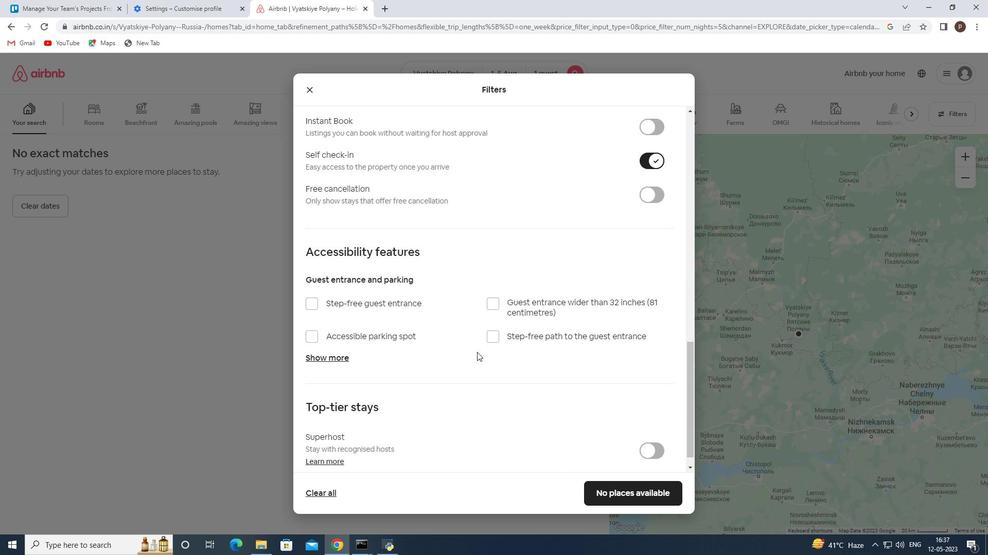 
Action: Mouse scrolled (477, 352) with delta (0, 0)
Screenshot: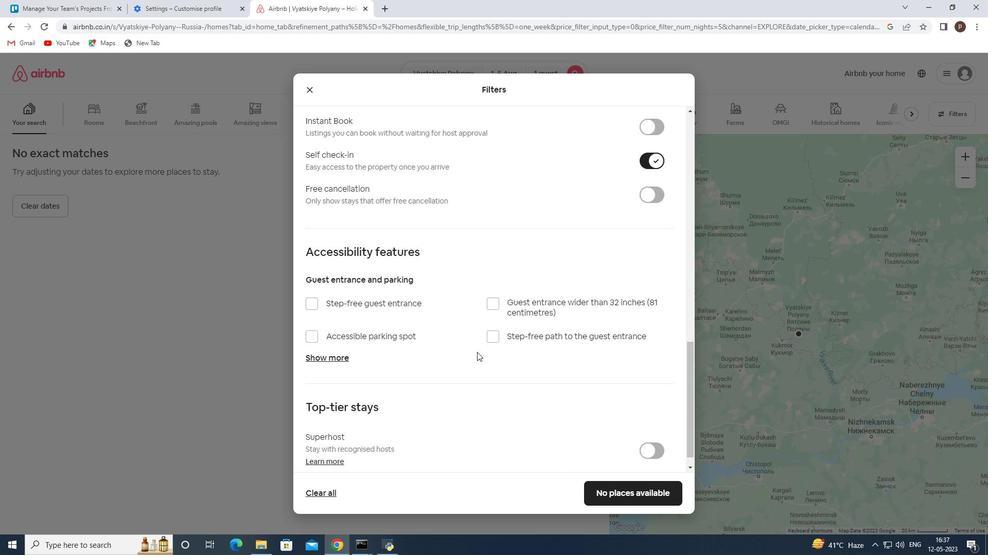 
Action: Mouse scrolled (477, 352) with delta (0, 0)
Screenshot: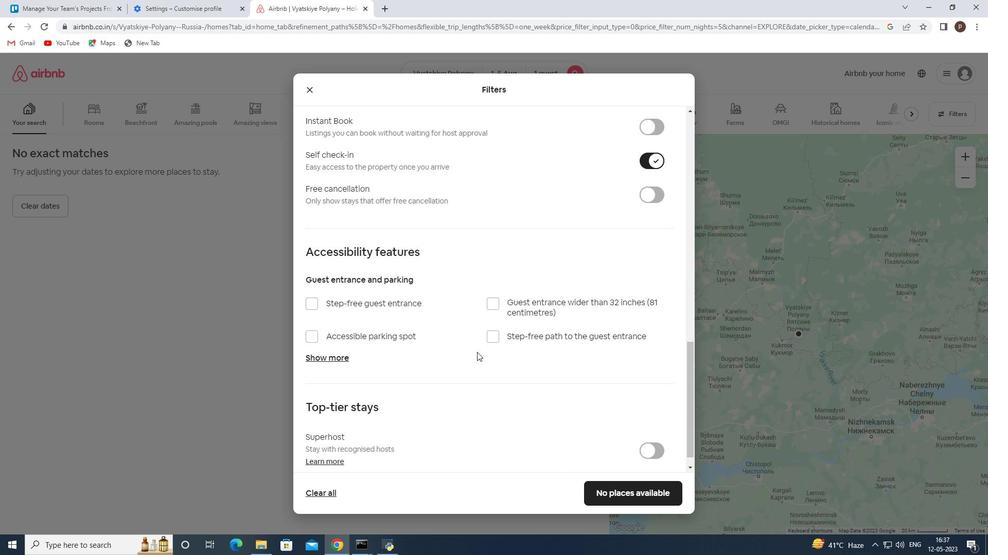 
Action: Mouse scrolled (477, 352) with delta (0, 0)
Screenshot: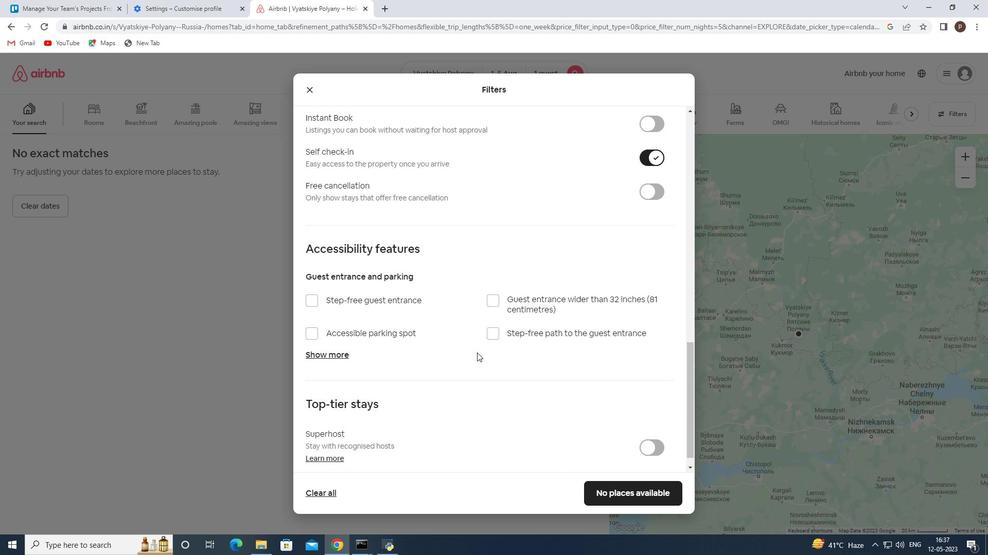 
Action: Mouse moved to (614, 489)
Screenshot: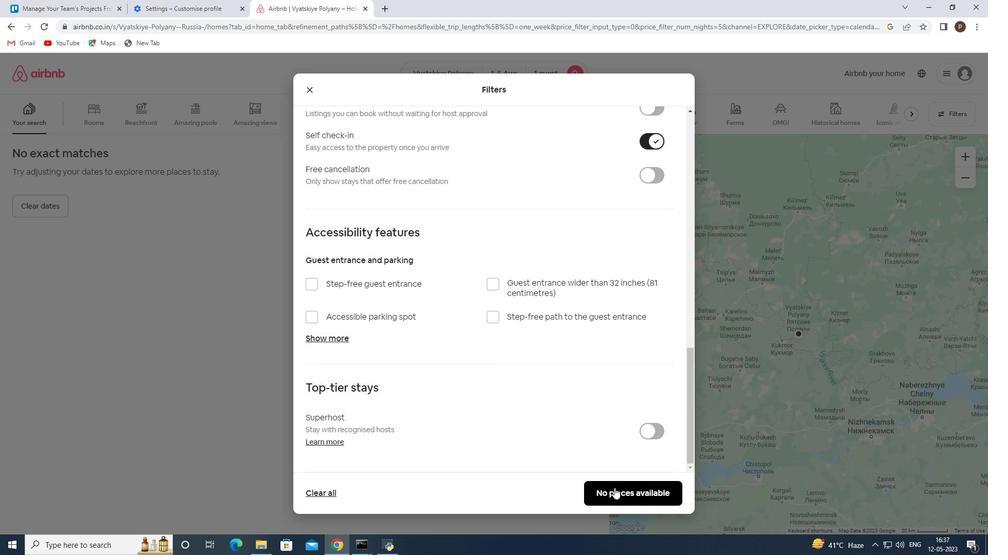 
Action: Mouse pressed left at (614, 489)
Screenshot: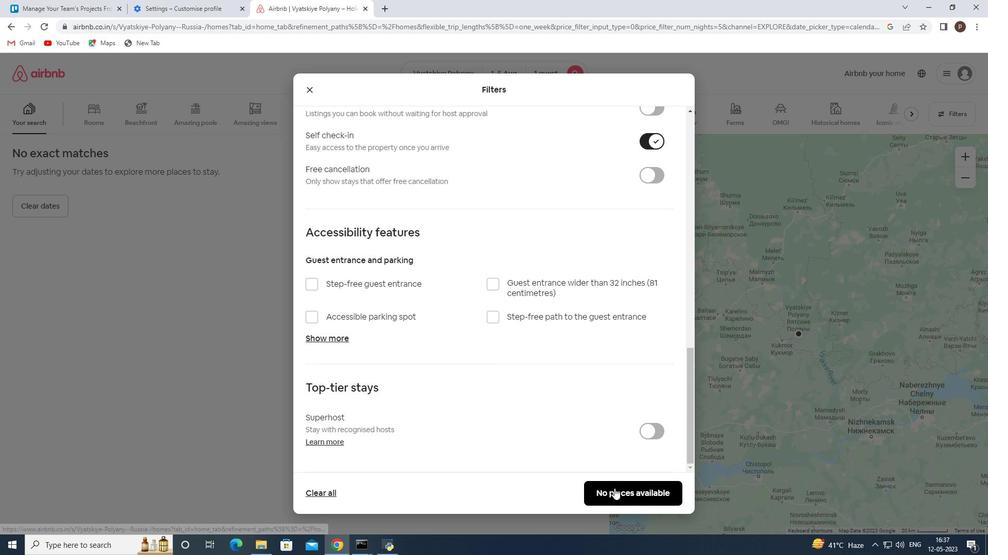 
